 Task: Find connections with filter location Punta Cana with filter topic #Genderwith filter profile language English with filter current company DXC Technology India with filter school Dayananda Sagar Institutions with filter industry Marketing Services with filter service category Translation with filter keywords title Auditing Clerk
Action: Mouse moved to (493, 65)
Screenshot: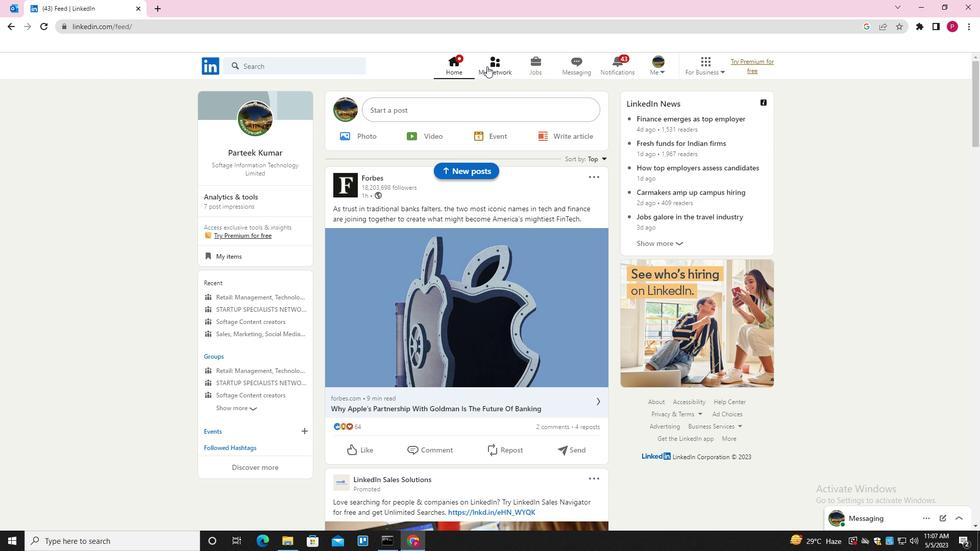 
Action: Mouse pressed left at (493, 65)
Screenshot: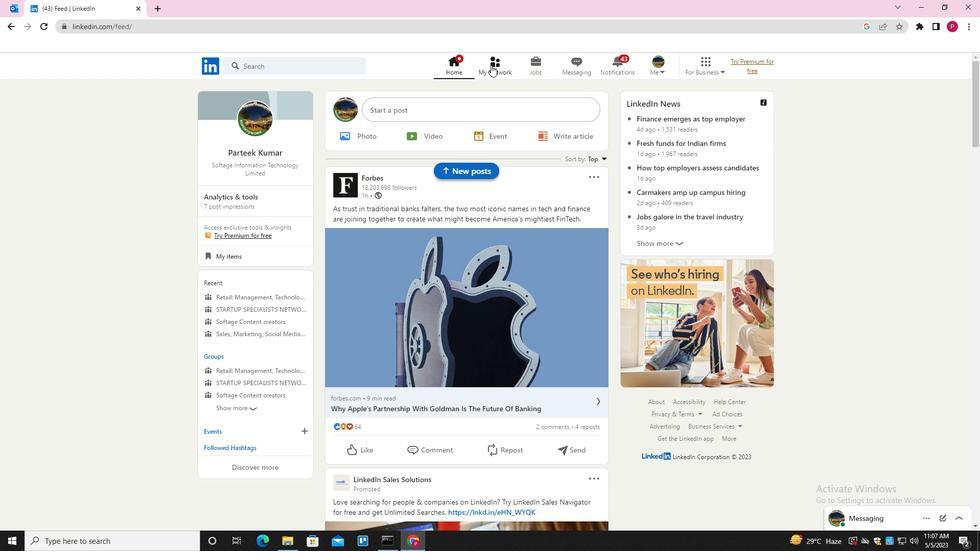 
Action: Mouse moved to (308, 122)
Screenshot: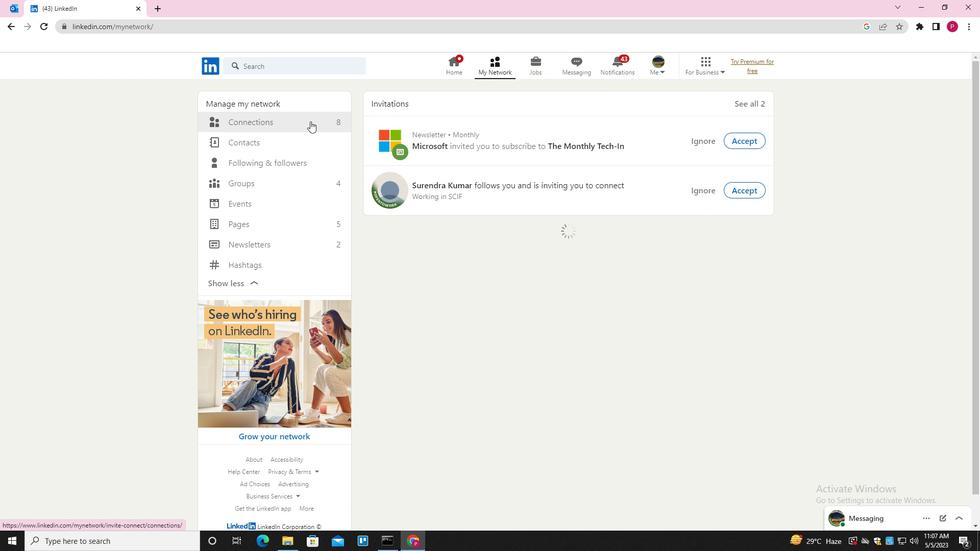 
Action: Mouse pressed left at (308, 122)
Screenshot: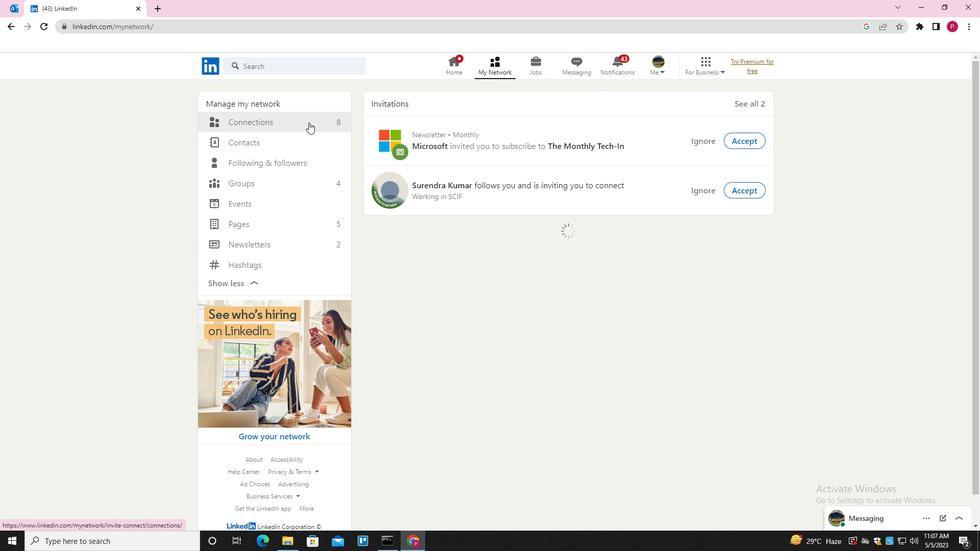 
Action: Mouse moved to (566, 121)
Screenshot: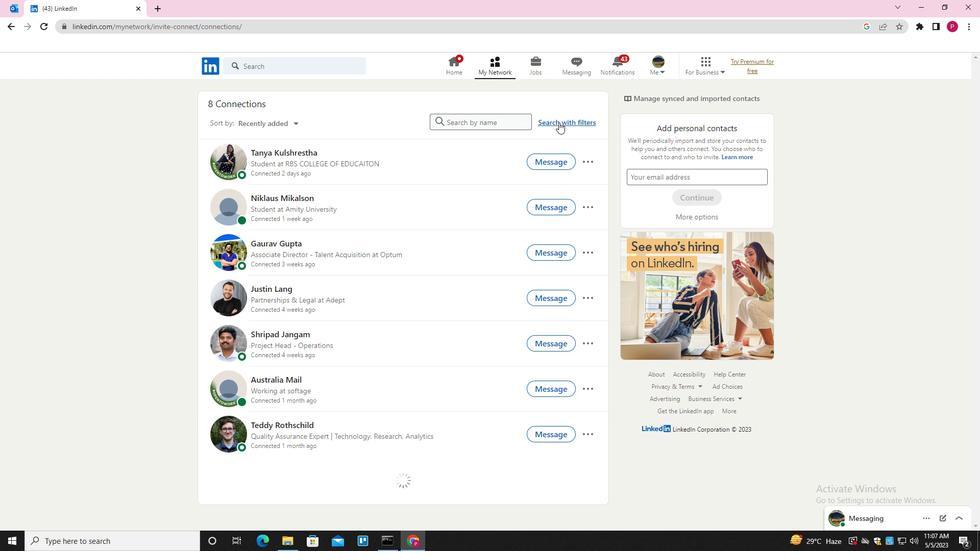 
Action: Mouse pressed left at (566, 121)
Screenshot: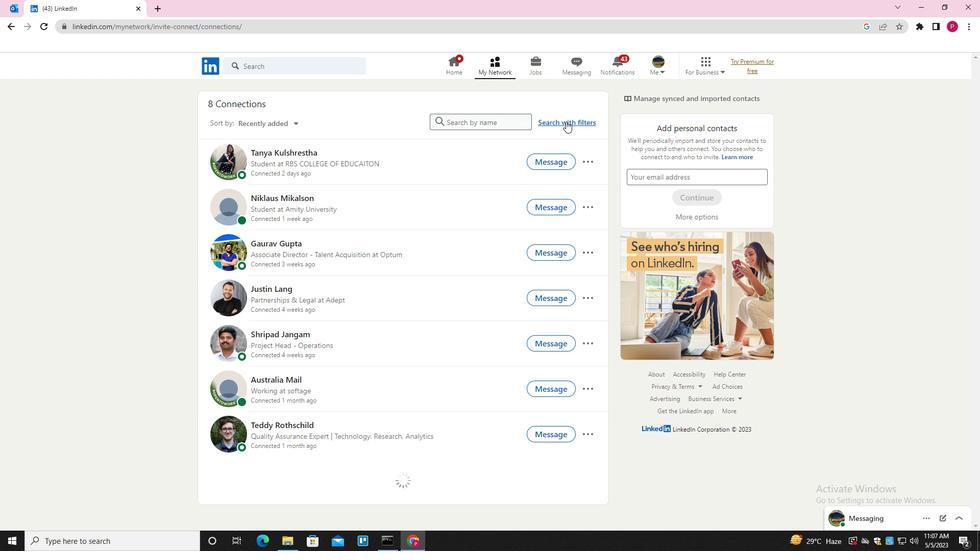 
Action: Mouse moved to (525, 93)
Screenshot: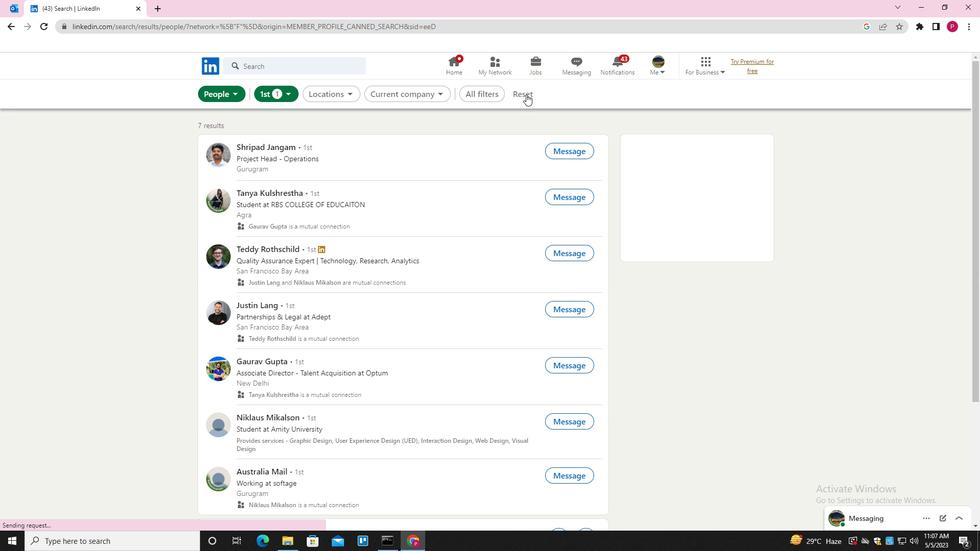 
Action: Mouse pressed left at (525, 93)
Screenshot: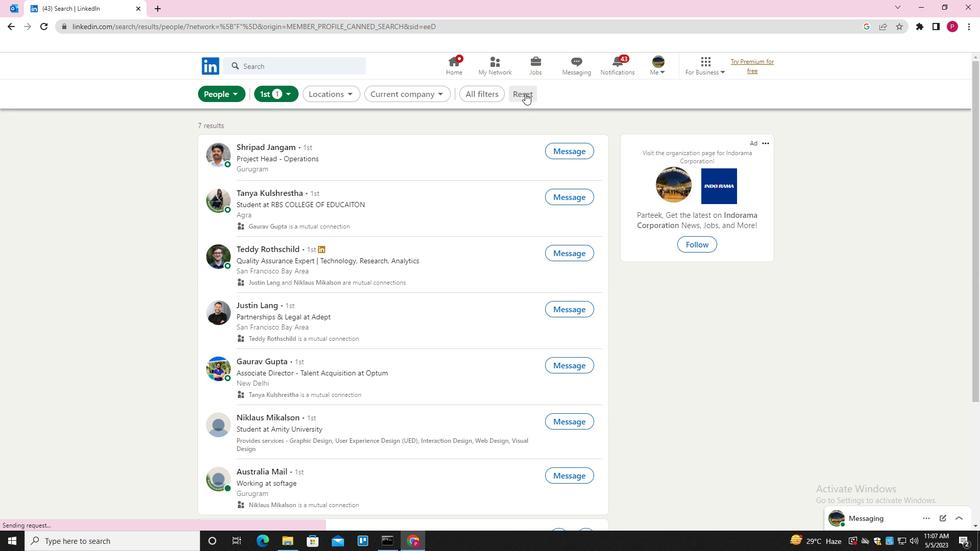 
Action: Mouse moved to (506, 93)
Screenshot: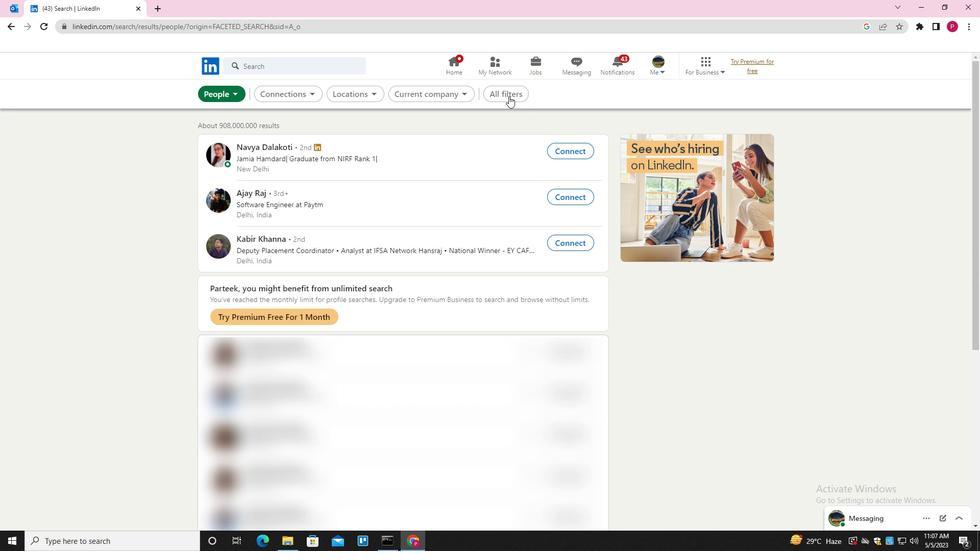 
Action: Mouse pressed left at (506, 93)
Screenshot: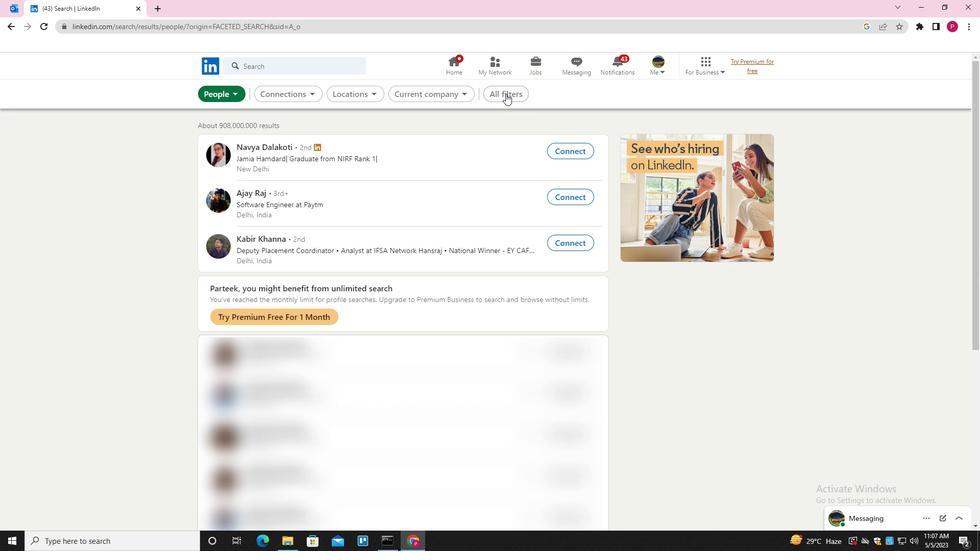 
Action: Mouse moved to (773, 222)
Screenshot: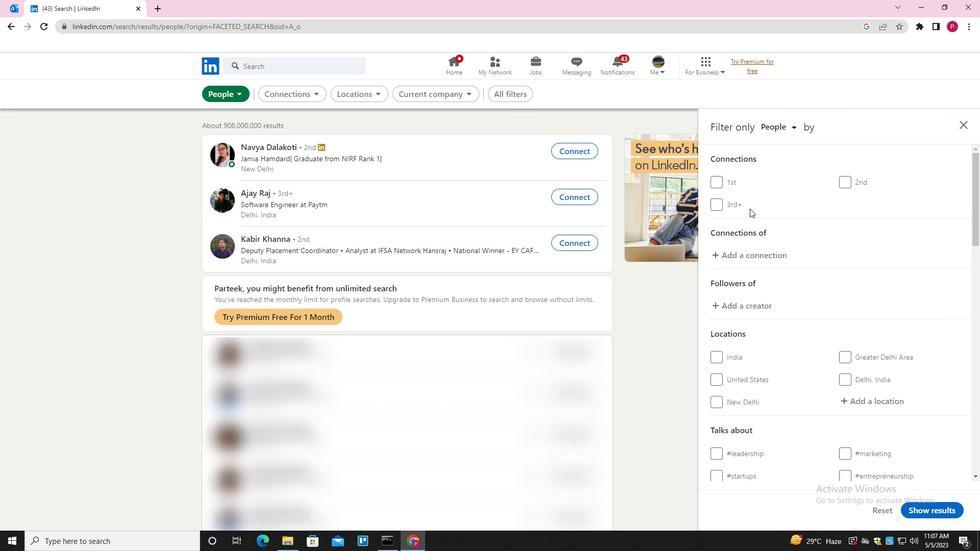 
Action: Mouse scrolled (773, 221) with delta (0, 0)
Screenshot: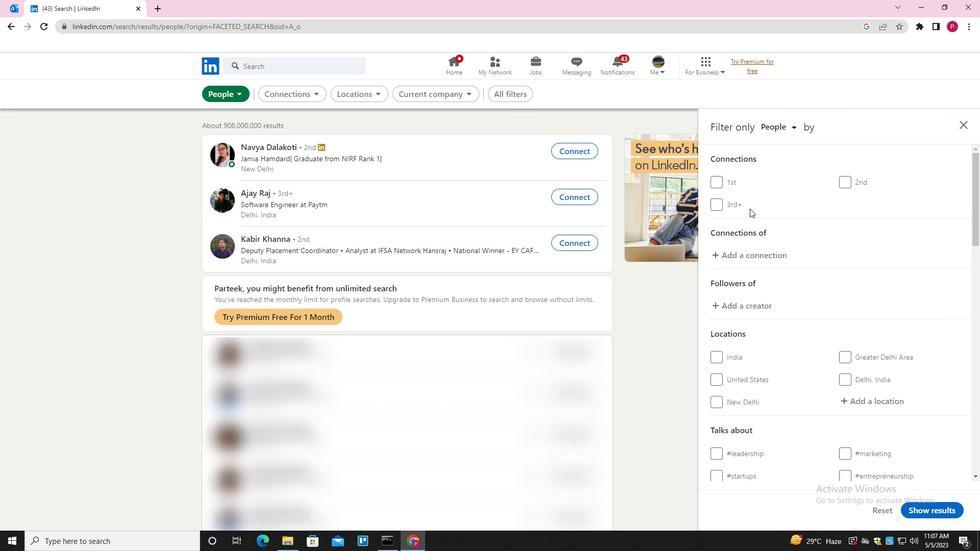 
Action: Mouse moved to (784, 230)
Screenshot: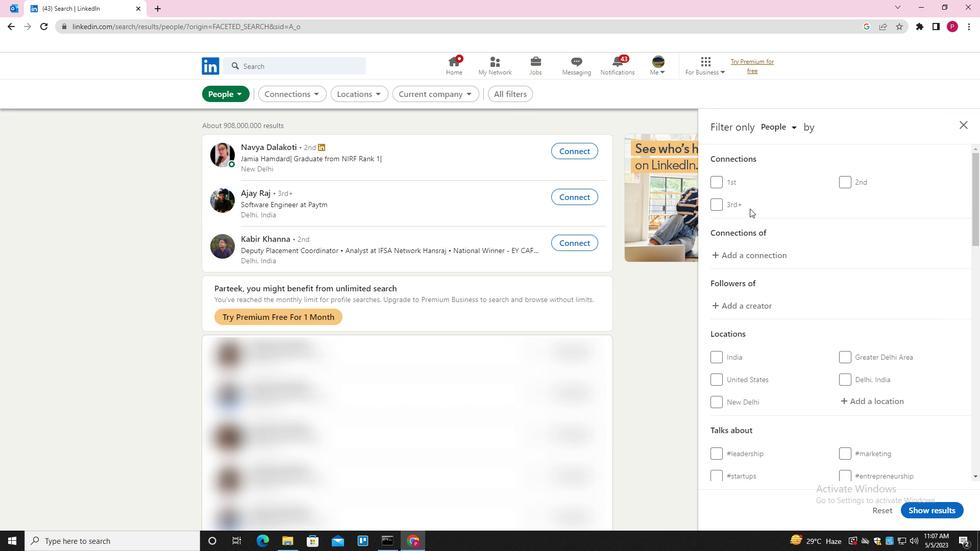
Action: Mouse scrolled (784, 229) with delta (0, 0)
Screenshot: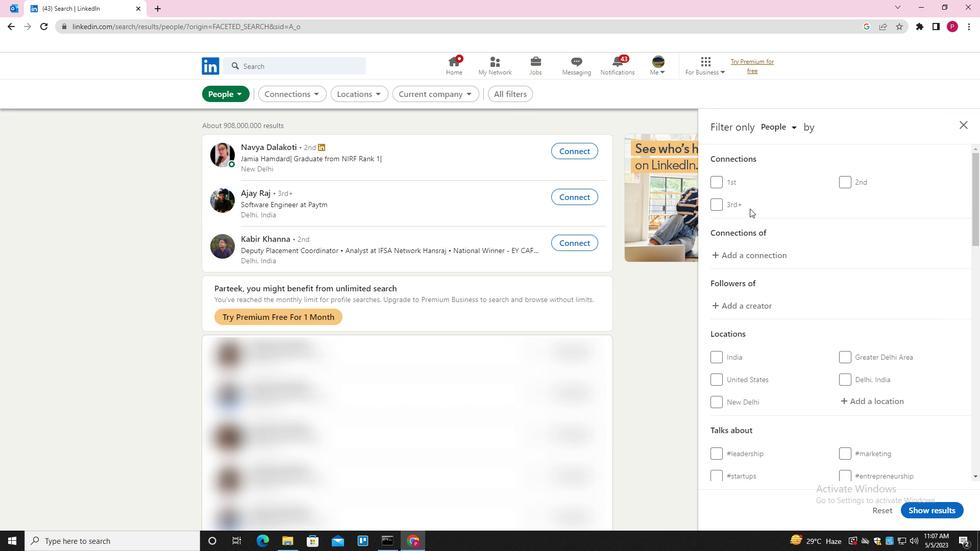 
Action: Mouse moved to (865, 295)
Screenshot: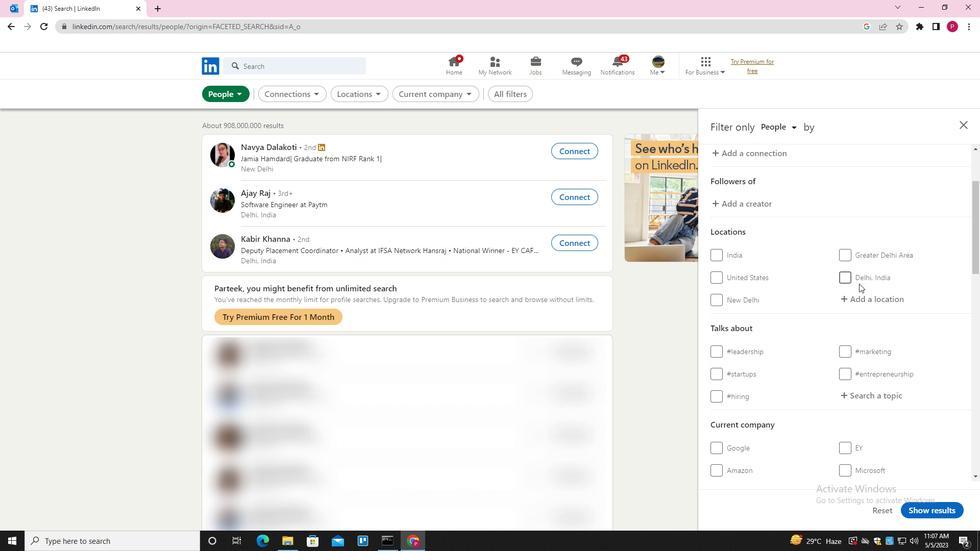 
Action: Mouse pressed left at (865, 295)
Screenshot: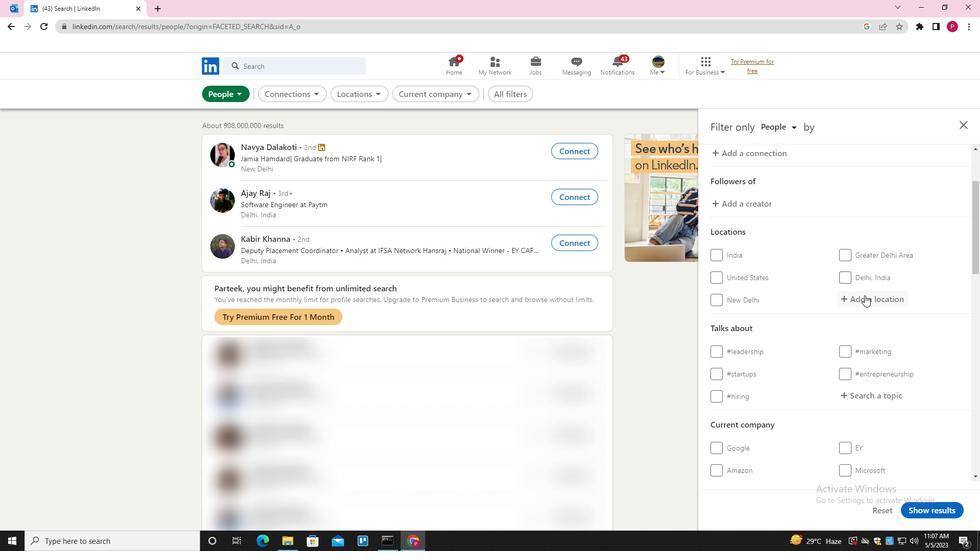 
Action: Key pressed <Key.shift>PUNTA<Key.space><Key.shift>CANA
Screenshot: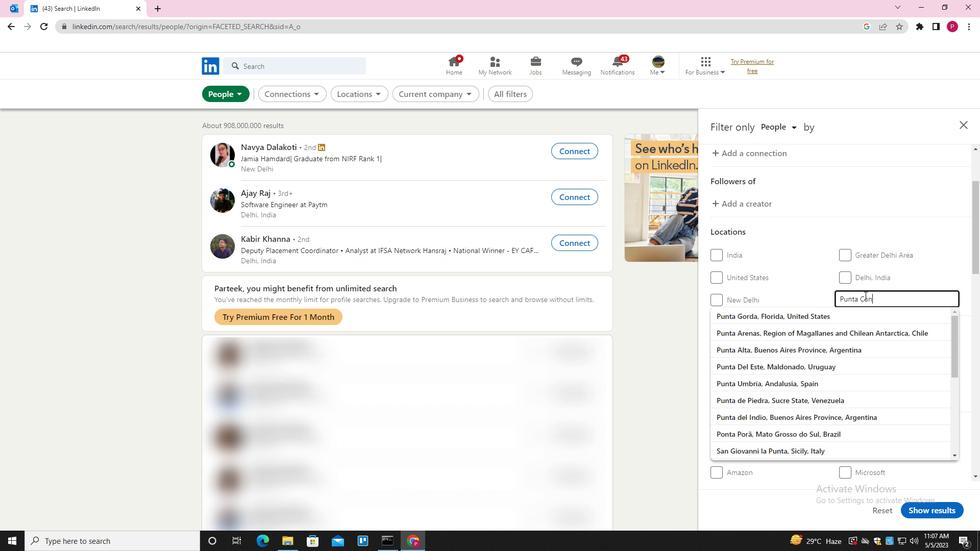 
Action: Mouse moved to (861, 299)
Screenshot: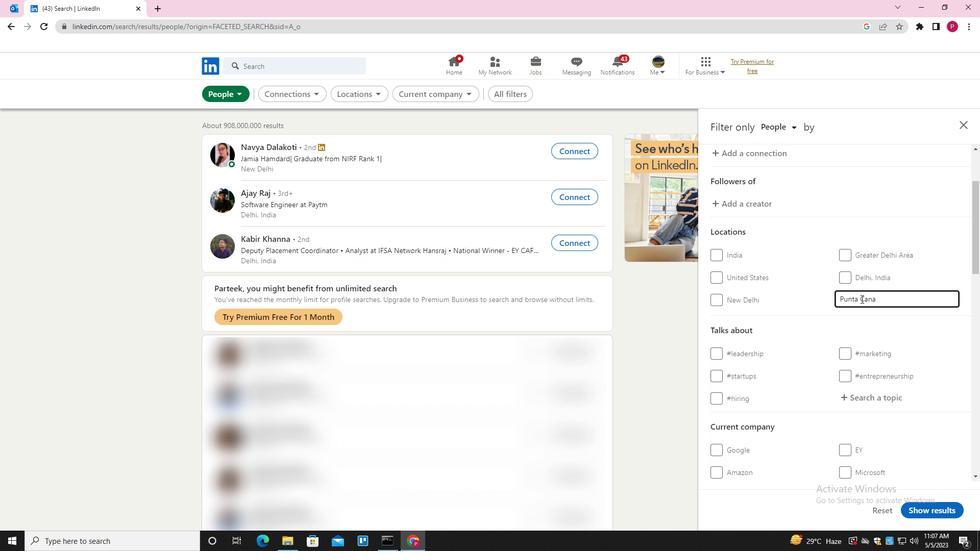 
Action: Mouse scrolled (861, 299) with delta (0, 0)
Screenshot: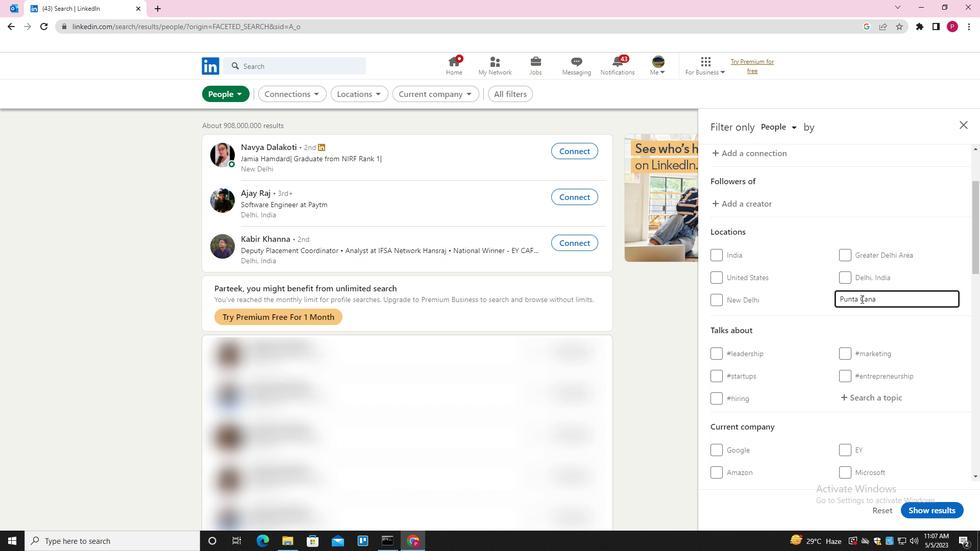 
Action: Mouse scrolled (861, 299) with delta (0, 0)
Screenshot: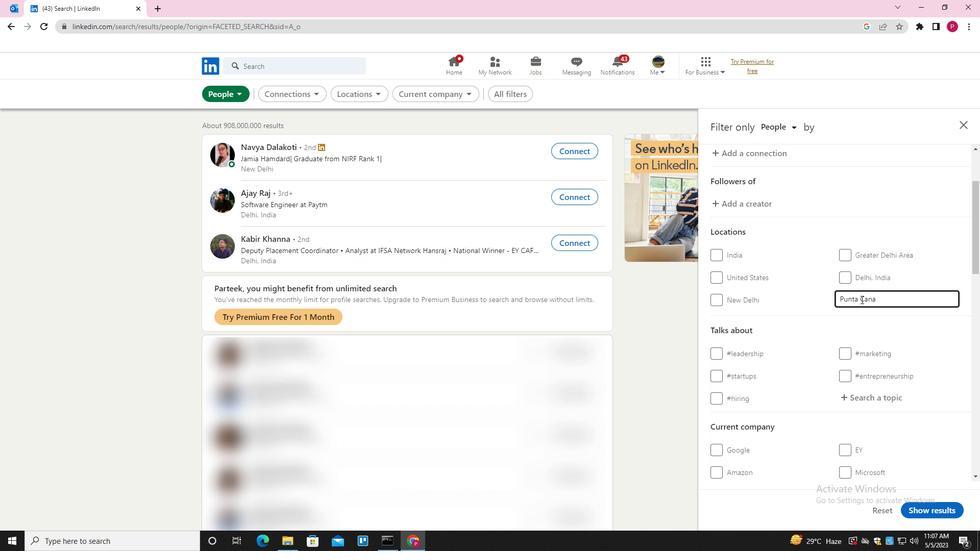 
Action: Mouse scrolled (861, 299) with delta (0, 0)
Screenshot: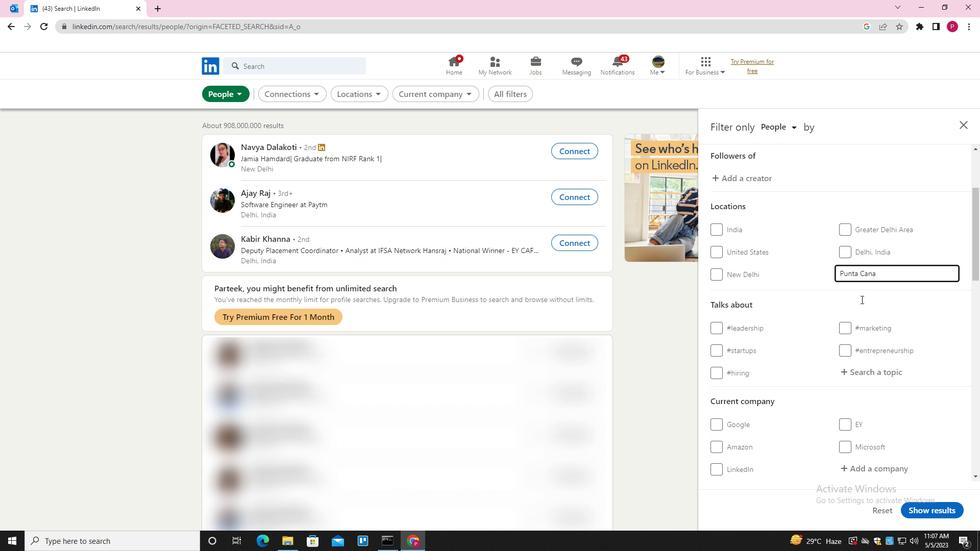 
Action: Mouse moved to (878, 247)
Screenshot: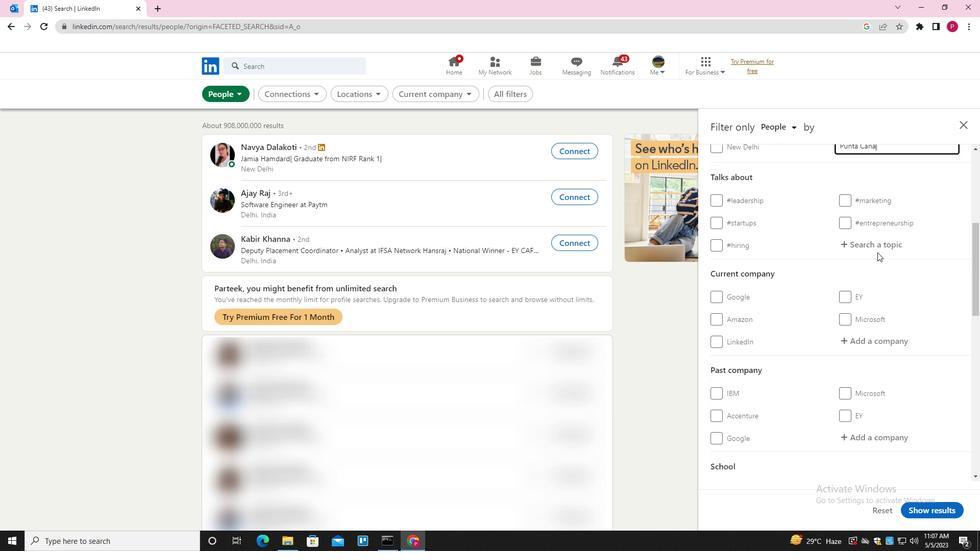 
Action: Mouse pressed left at (878, 247)
Screenshot: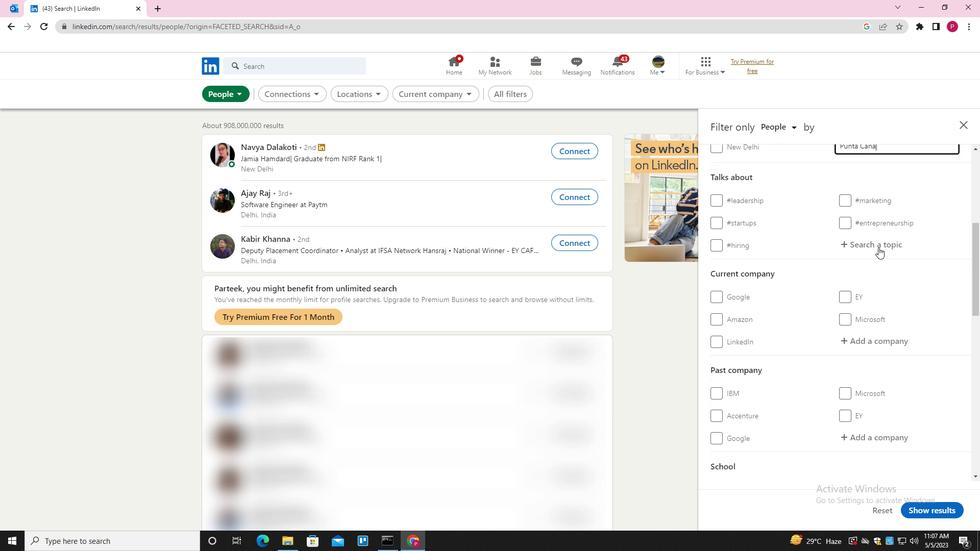 
Action: Key pressed GENDER<Key.down><Key.enter>
Screenshot: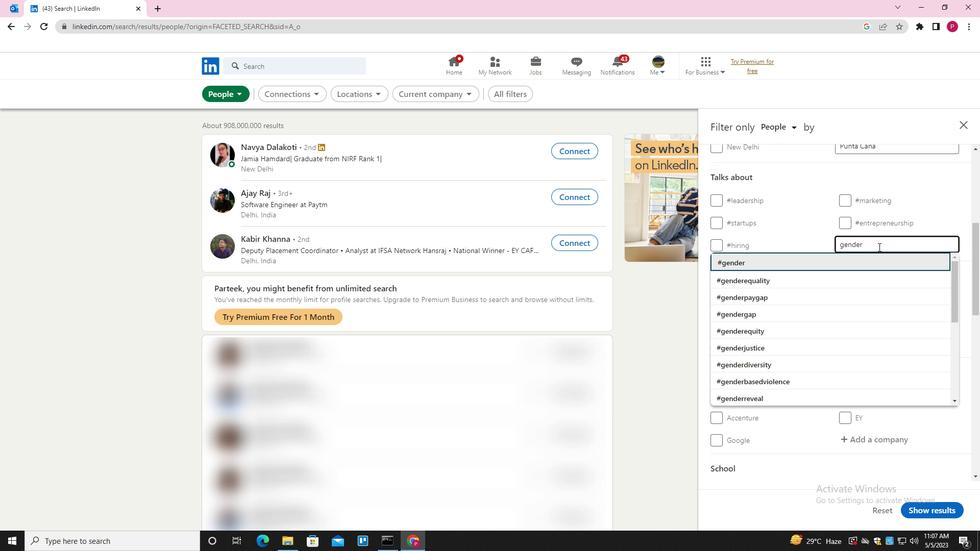 
Action: Mouse moved to (838, 272)
Screenshot: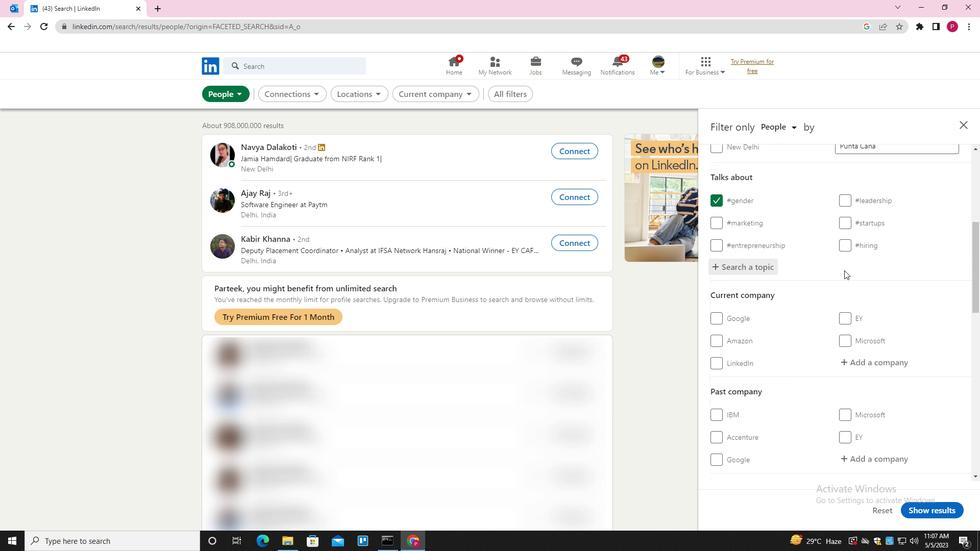 
Action: Mouse scrolled (838, 272) with delta (0, 0)
Screenshot: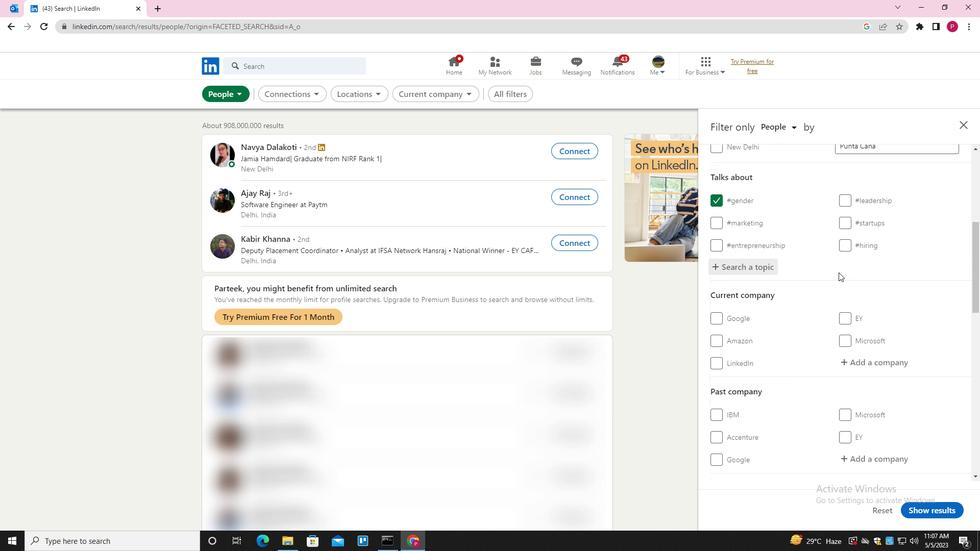 
Action: Mouse scrolled (838, 272) with delta (0, 0)
Screenshot: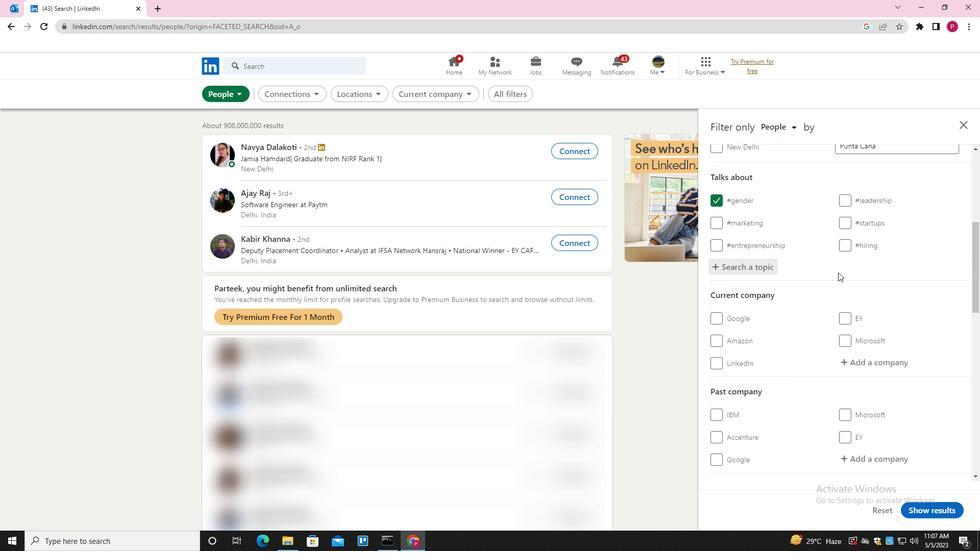 
Action: Mouse scrolled (838, 272) with delta (0, 0)
Screenshot: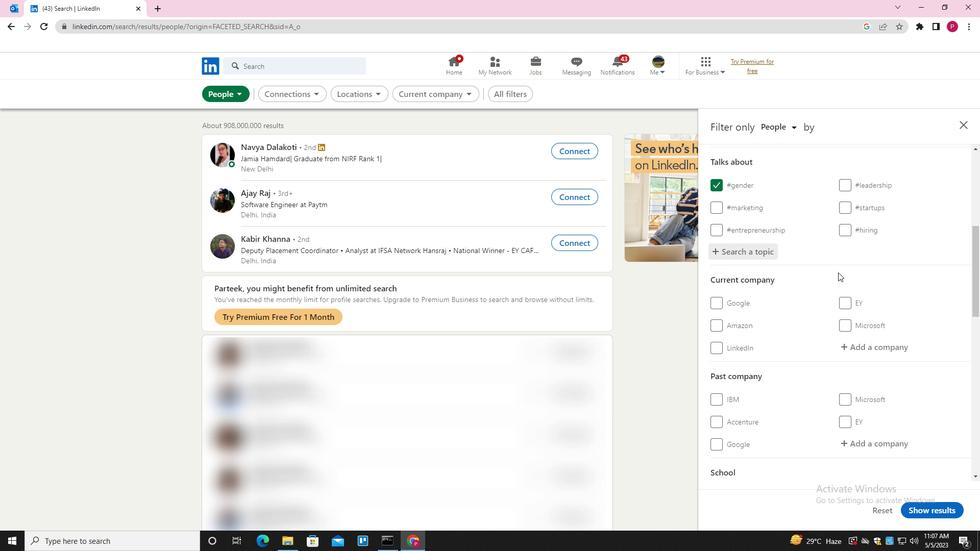 
Action: Mouse scrolled (838, 272) with delta (0, 0)
Screenshot: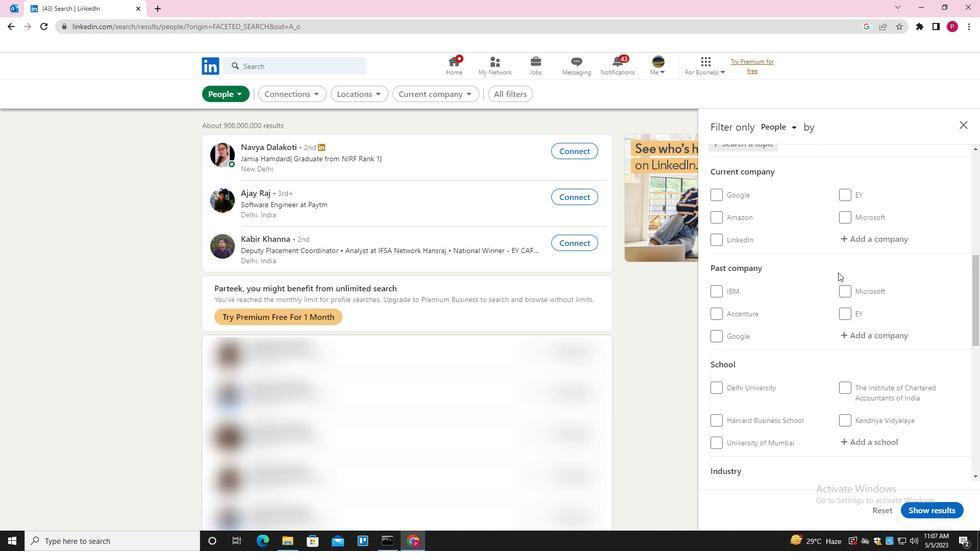 
Action: Mouse moved to (832, 272)
Screenshot: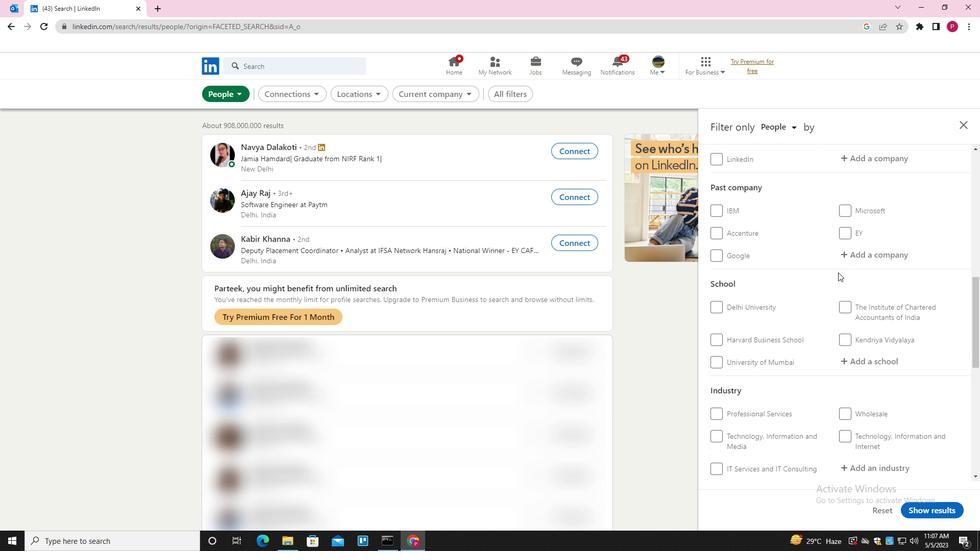
Action: Mouse scrolled (832, 272) with delta (0, 0)
Screenshot: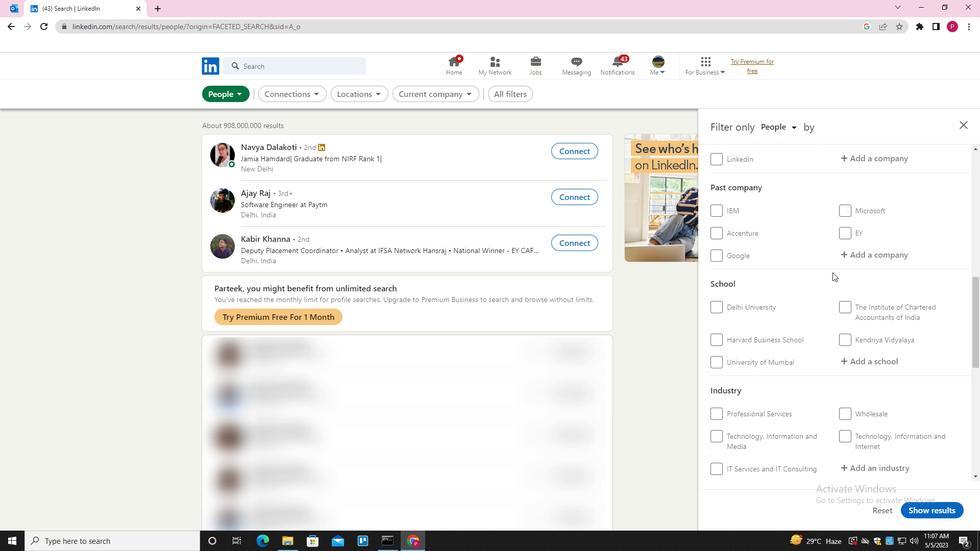 
Action: Mouse scrolled (832, 272) with delta (0, 0)
Screenshot: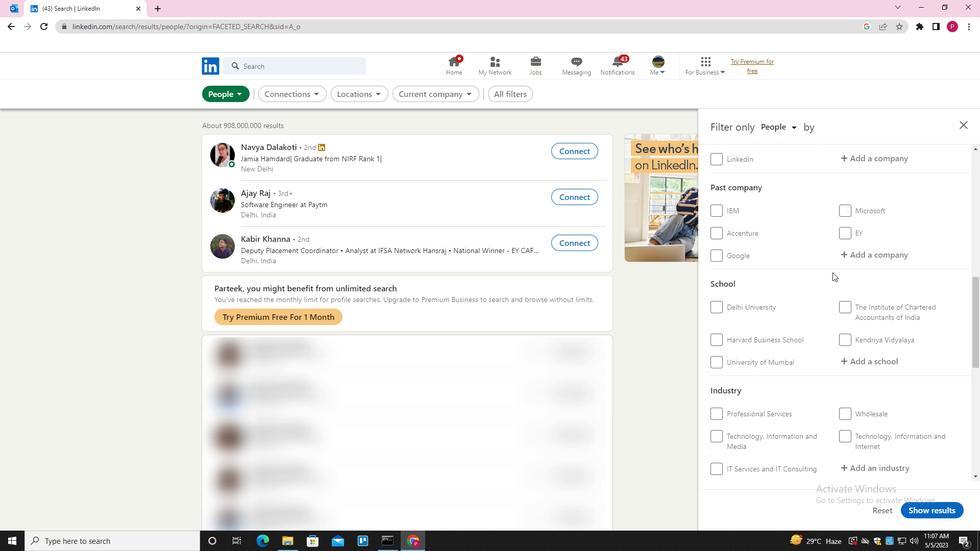 
Action: Mouse scrolled (832, 272) with delta (0, 0)
Screenshot: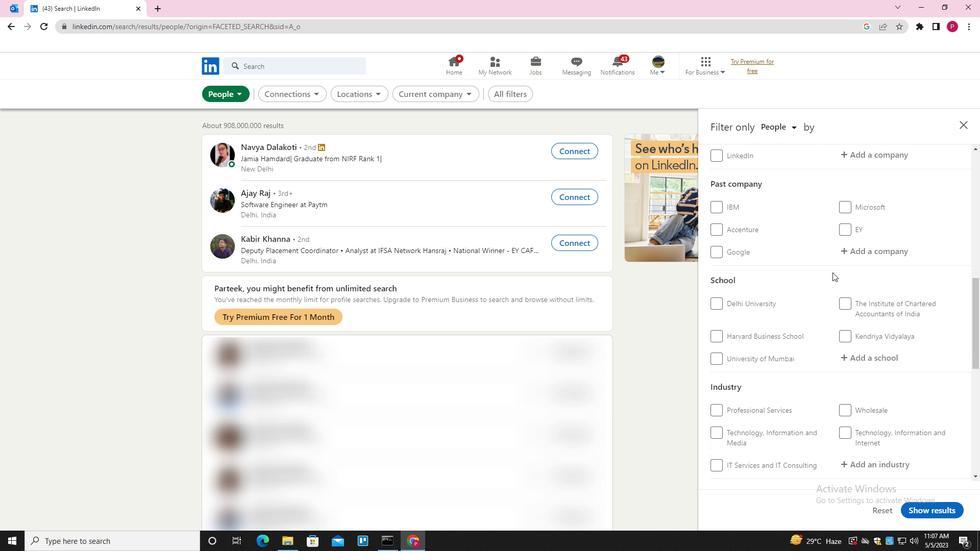 
Action: Mouse scrolled (832, 272) with delta (0, 0)
Screenshot: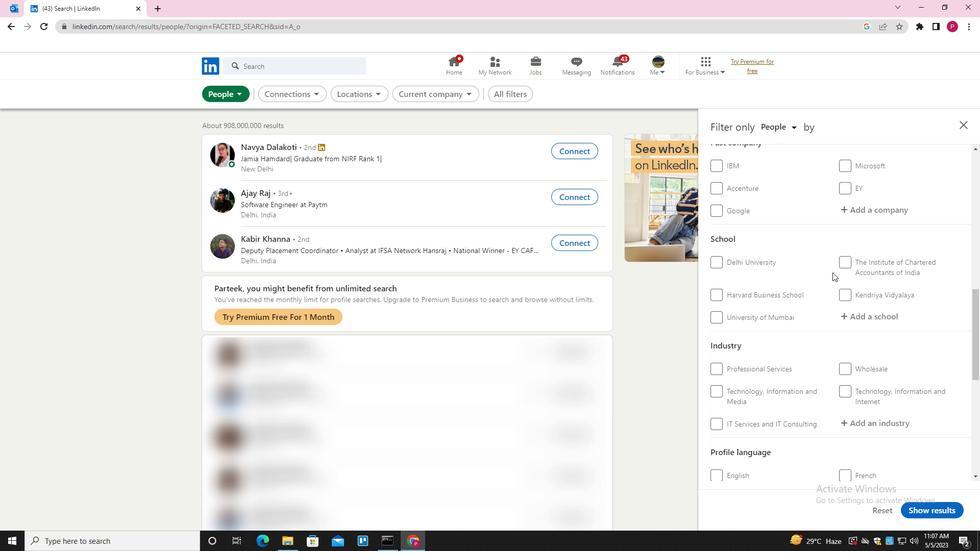 
Action: Mouse scrolled (832, 272) with delta (0, 0)
Screenshot: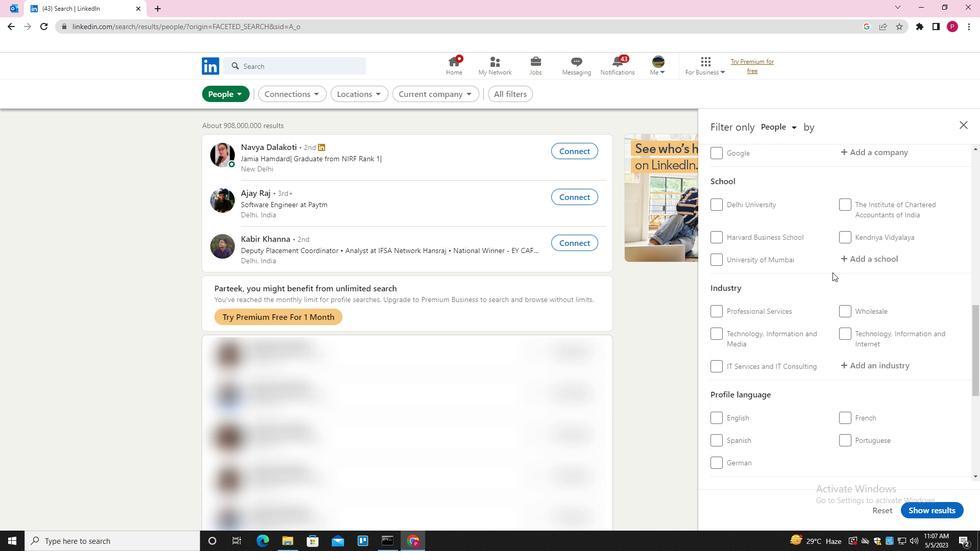 
Action: Mouse moved to (738, 269)
Screenshot: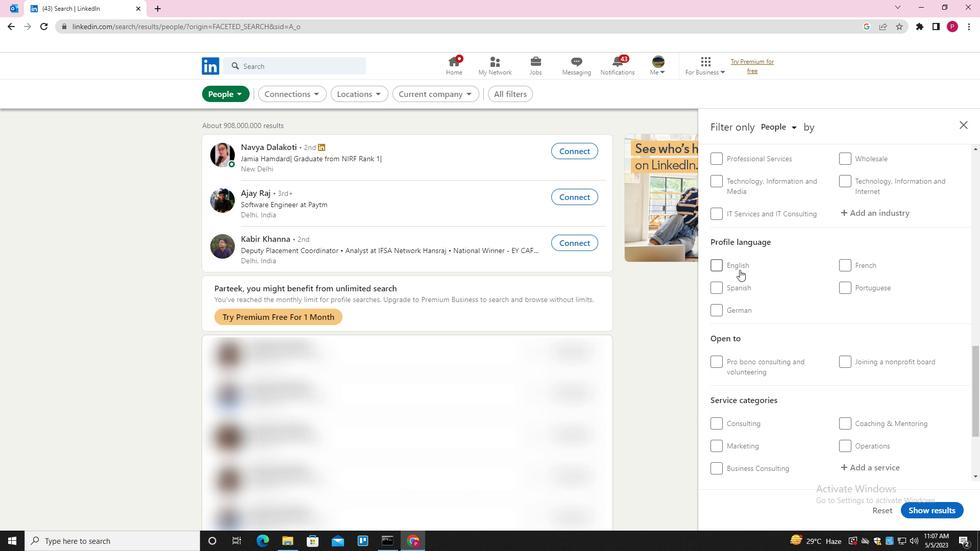 
Action: Mouse pressed left at (738, 269)
Screenshot: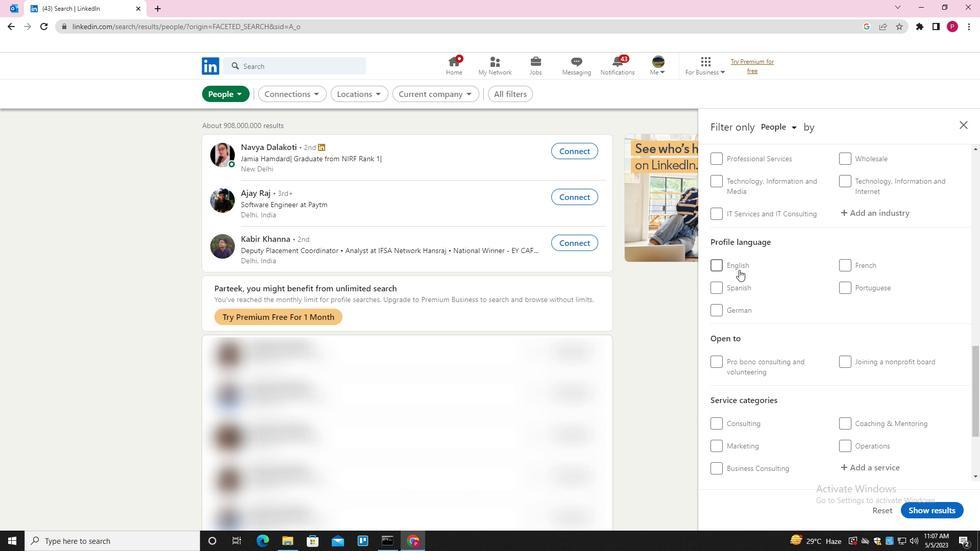 
Action: Mouse moved to (784, 276)
Screenshot: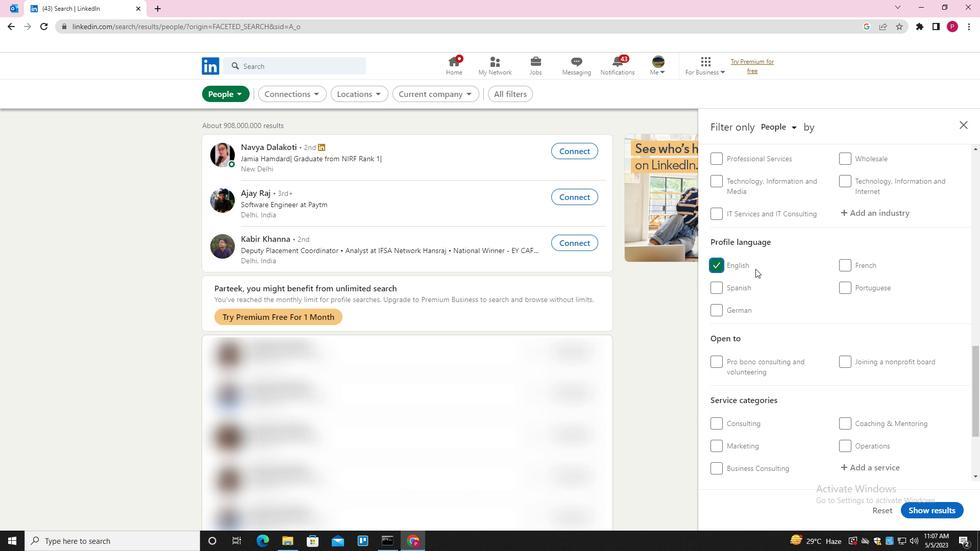 
Action: Mouse scrolled (784, 276) with delta (0, 0)
Screenshot: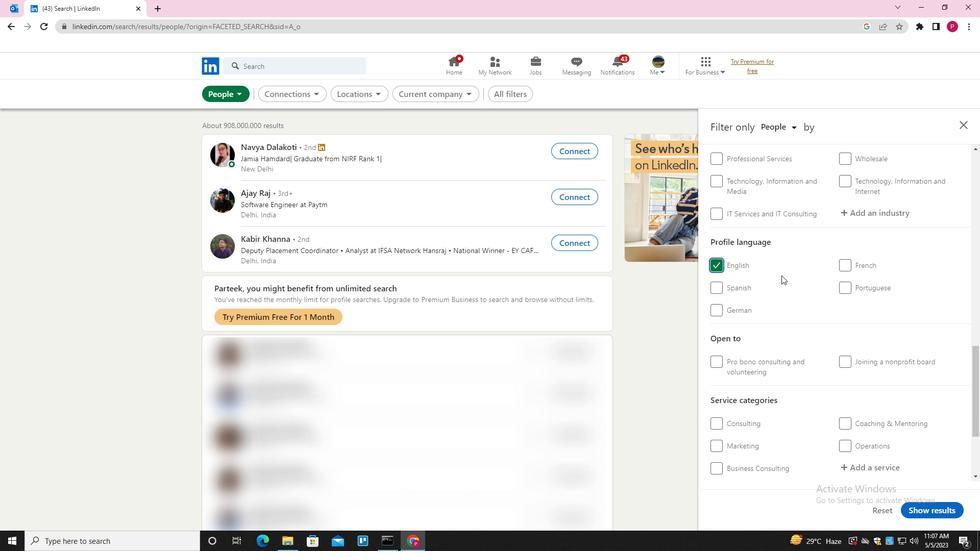 
Action: Mouse scrolled (784, 276) with delta (0, 0)
Screenshot: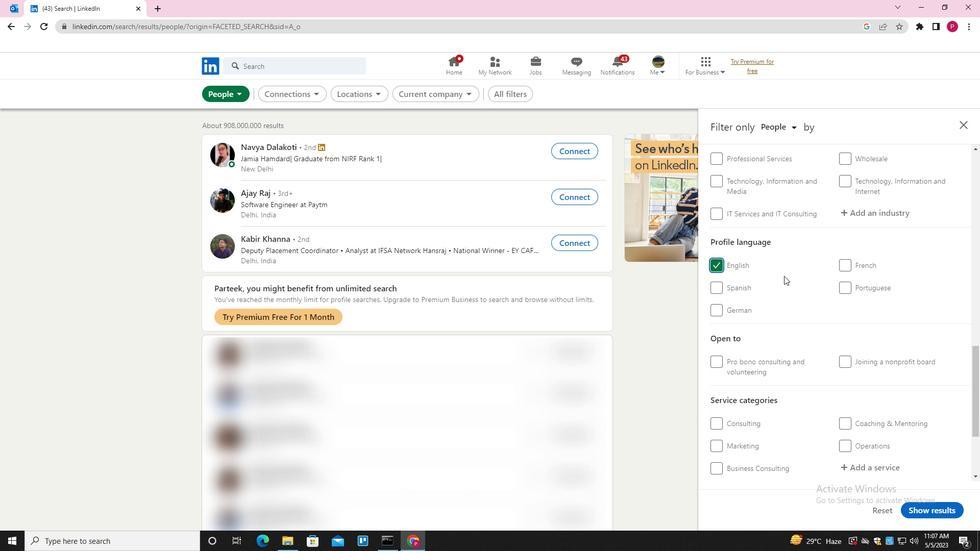 
Action: Mouse scrolled (784, 276) with delta (0, 0)
Screenshot: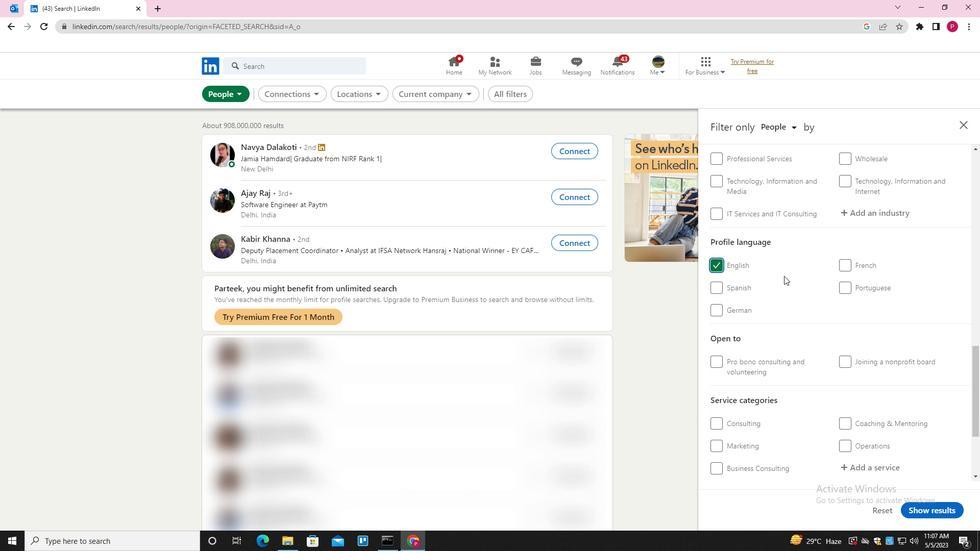 
Action: Mouse scrolled (784, 276) with delta (0, 0)
Screenshot: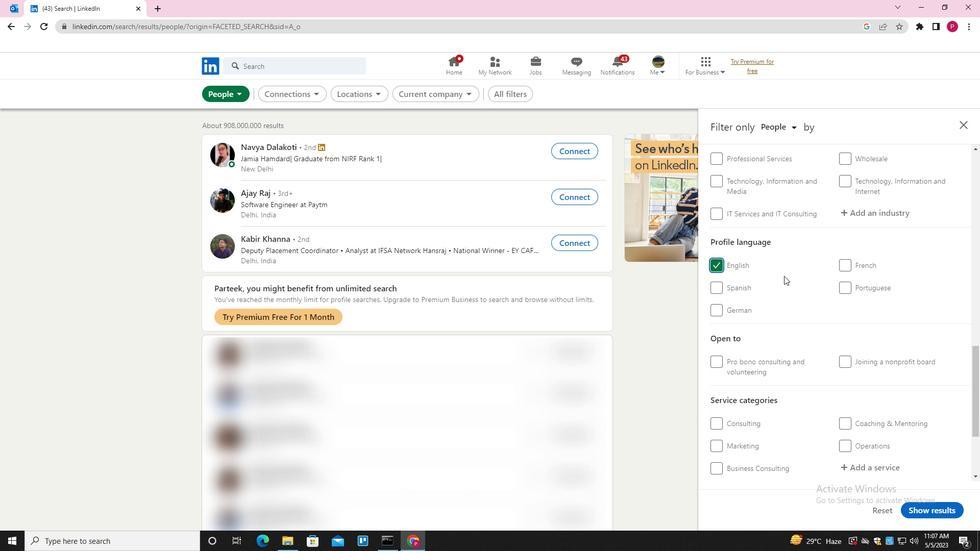 
Action: Mouse scrolled (784, 276) with delta (0, 0)
Screenshot: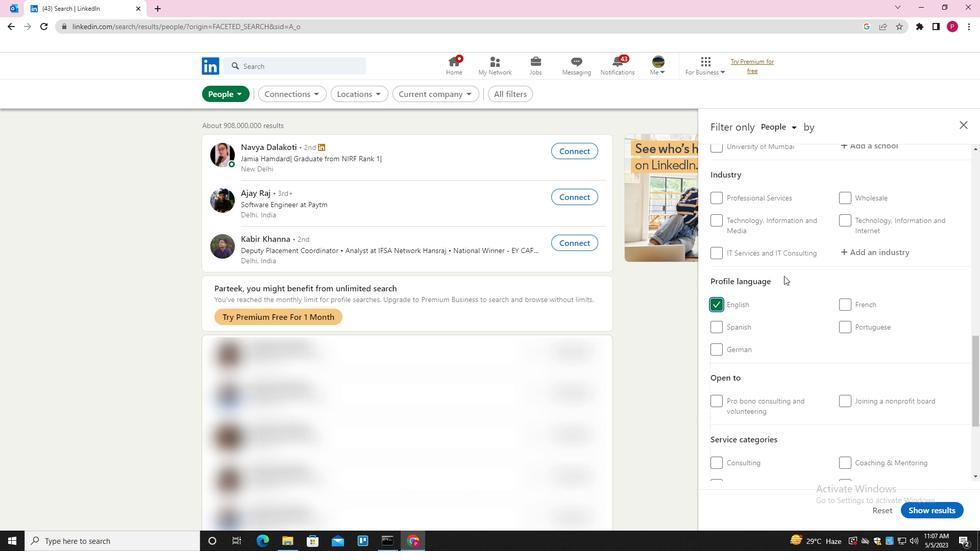 
Action: Mouse scrolled (784, 276) with delta (0, 0)
Screenshot: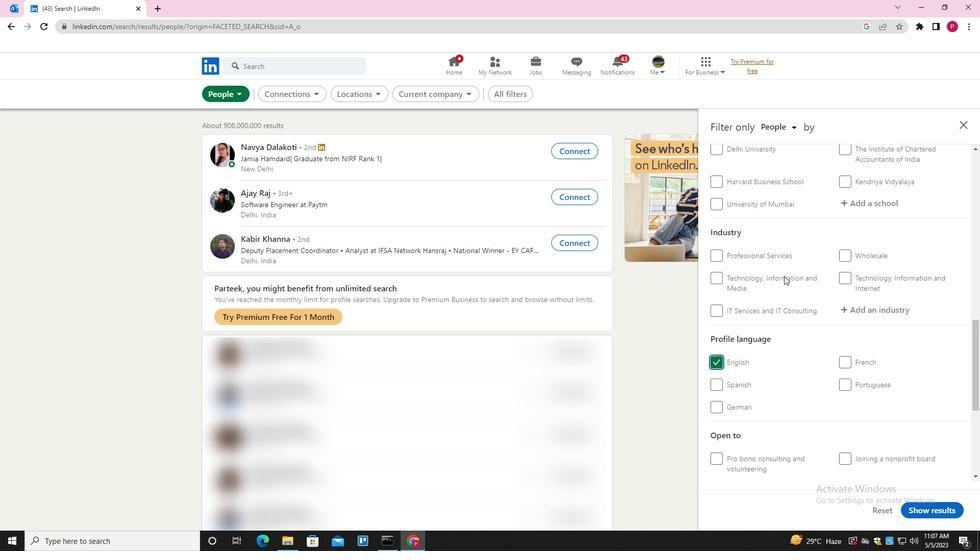 
Action: Mouse moved to (784, 276)
Screenshot: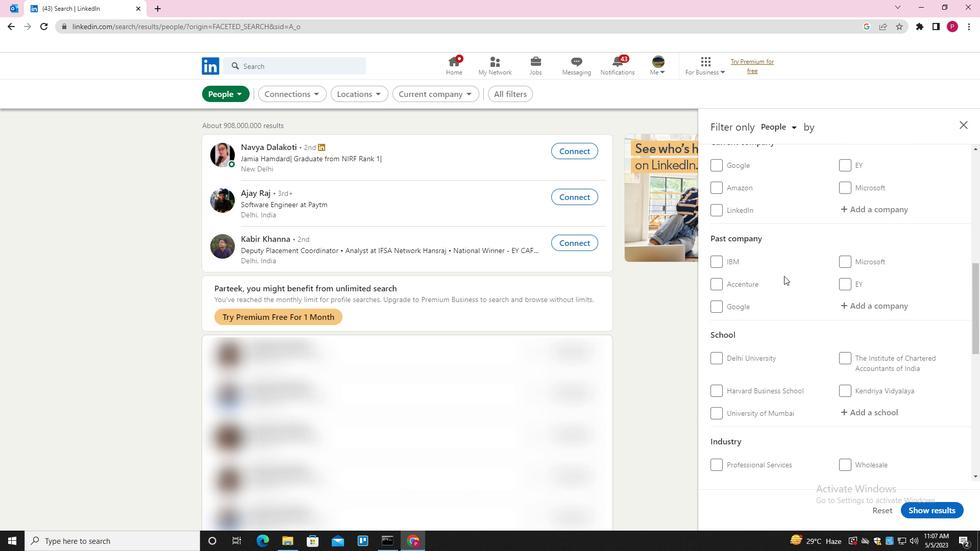 
Action: Mouse scrolled (784, 276) with delta (0, 0)
Screenshot: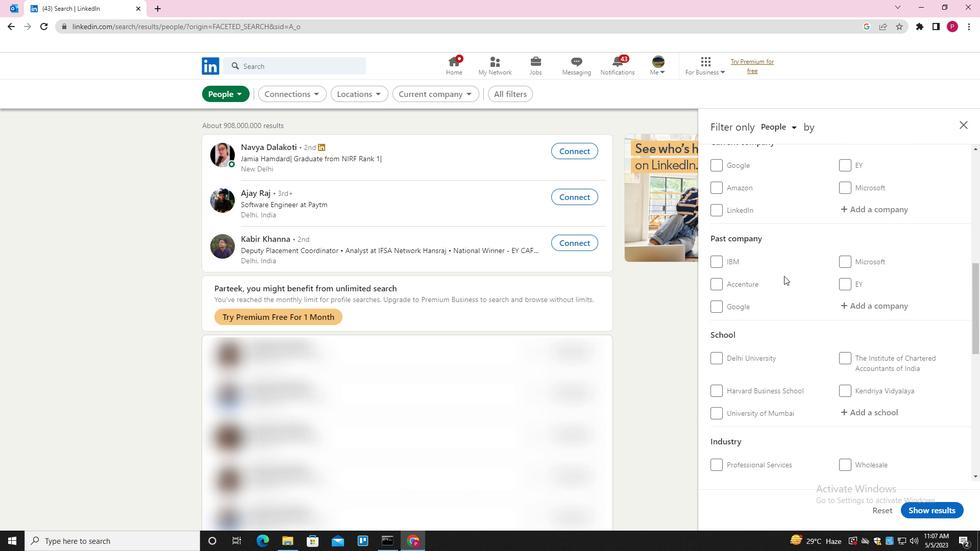 
Action: Mouse scrolled (784, 276) with delta (0, 0)
Screenshot: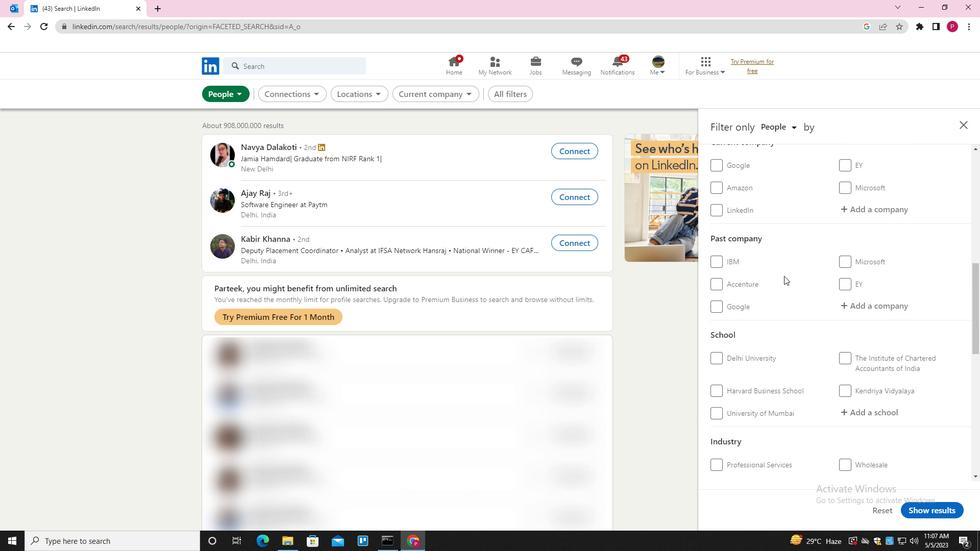 
Action: Mouse moved to (872, 309)
Screenshot: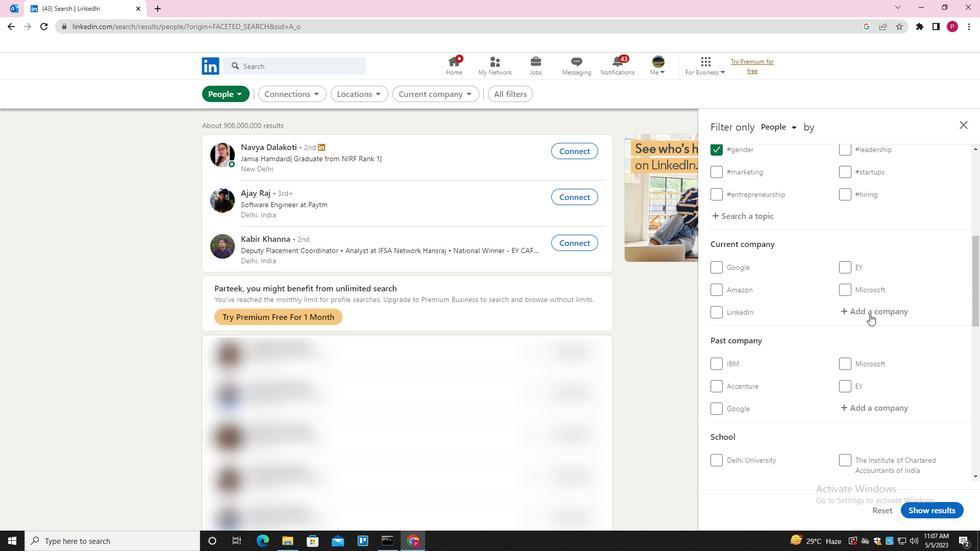 
Action: Mouse pressed left at (872, 309)
Screenshot: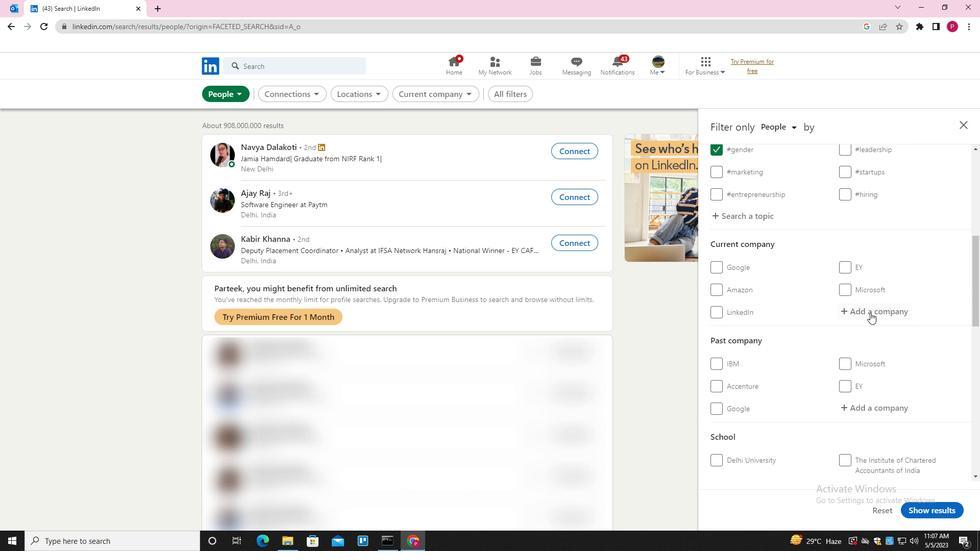 
Action: Key pressed <Key.shift><Key.shift><Key.shift><Key.shift><Key.shift><Key.shift><Key.shift><Key.shift><Key.shift><Key.shift><Key.shift><Key.shift><Key.shift><Key.shift><Key.shift><Key.shift><Key.shift>DXC<Key.space><Key.shift><Key.shift><Key.shift><Key.shift><Key.shift><Key.shift><Key.shift>TECHNOLOGY<Key.down><Key.enter>
Screenshot: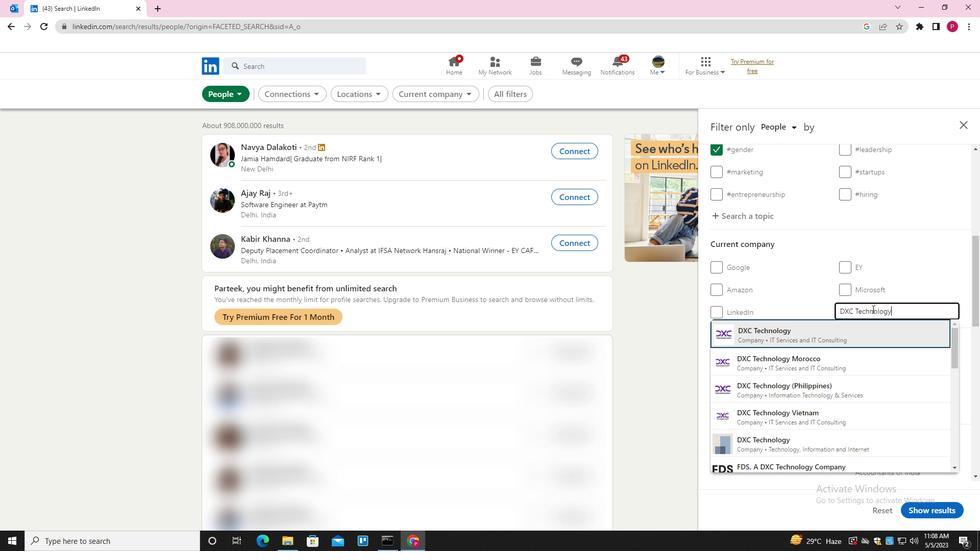 
Action: Mouse moved to (815, 301)
Screenshot: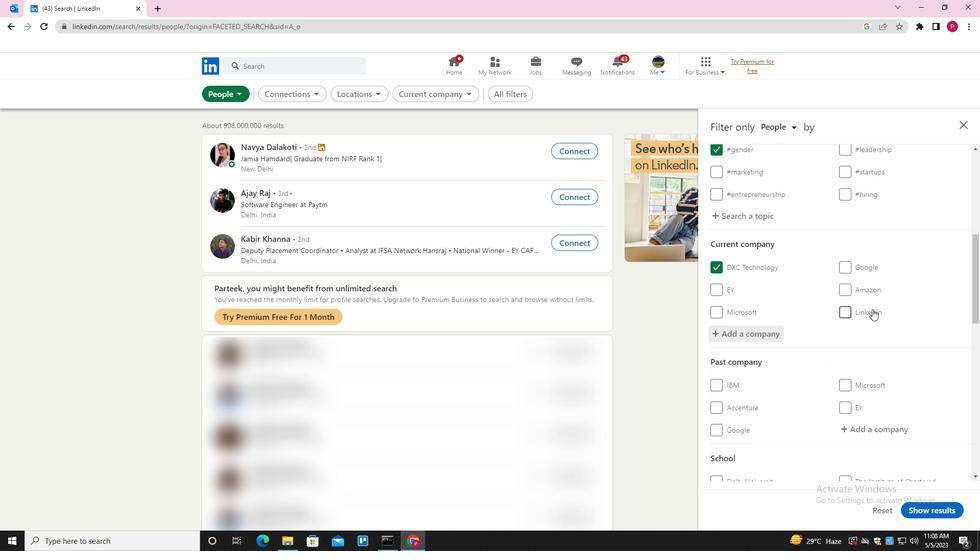 
Action: Mouse scrolled (815, 301) with delta (0, 0)
Screenshot: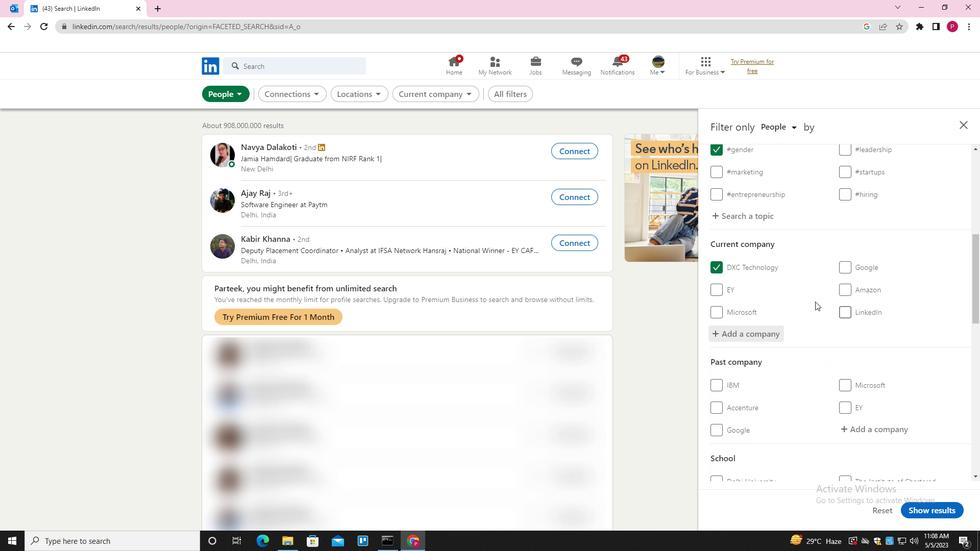 
Action: Mouse scrolled (815, 301) with delta (0, 0)
Screenshot: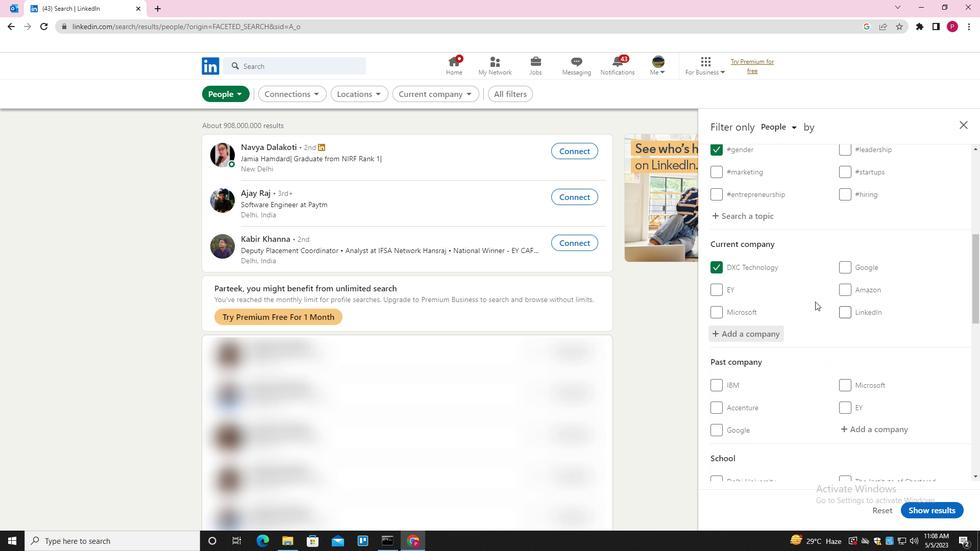 
Action: Mouse scrolled (815, 301) with delta (0, 0)
Screenshot: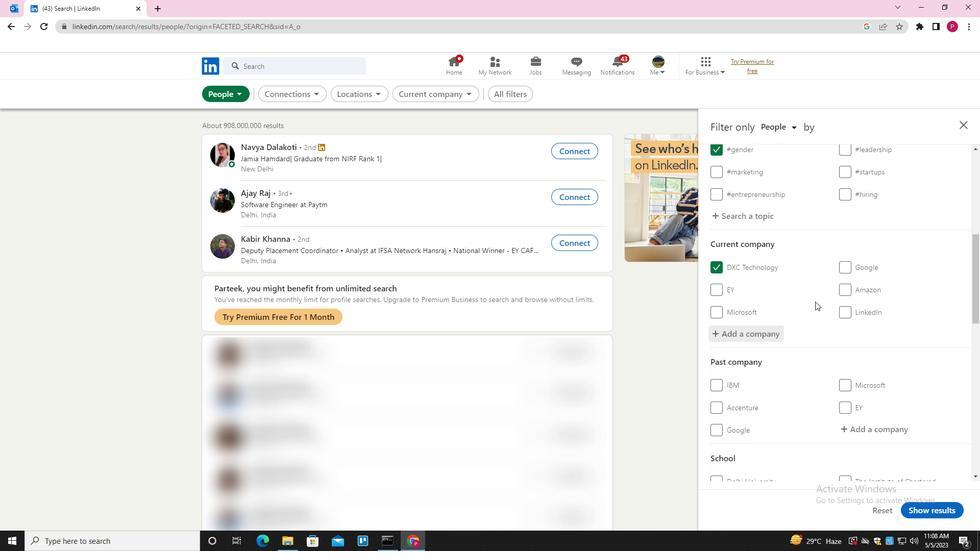 
Action: Mouse scrolled (815, 301) with delta (0, 0)
Screenshot: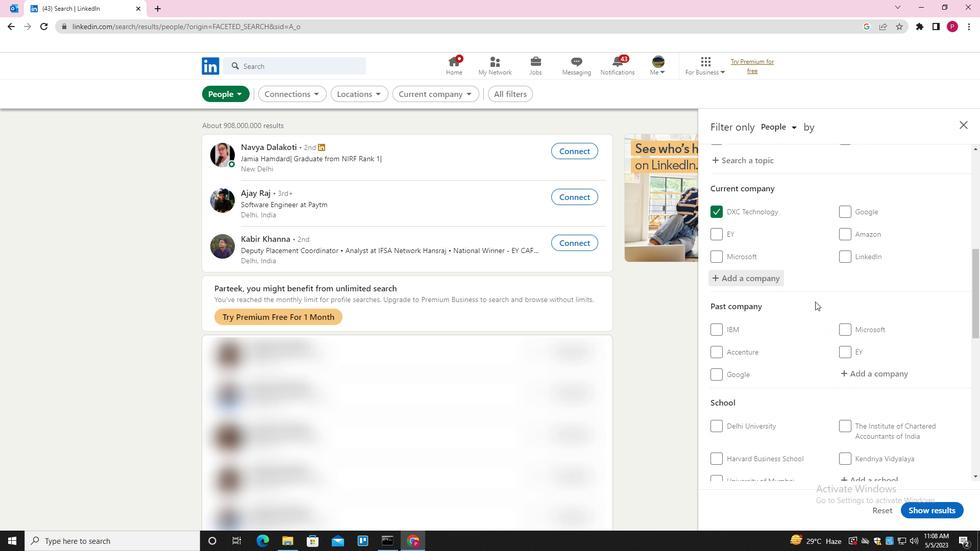 
Action: Mouse scrolled (815, 301) with delta (0, 0)
Screenshot: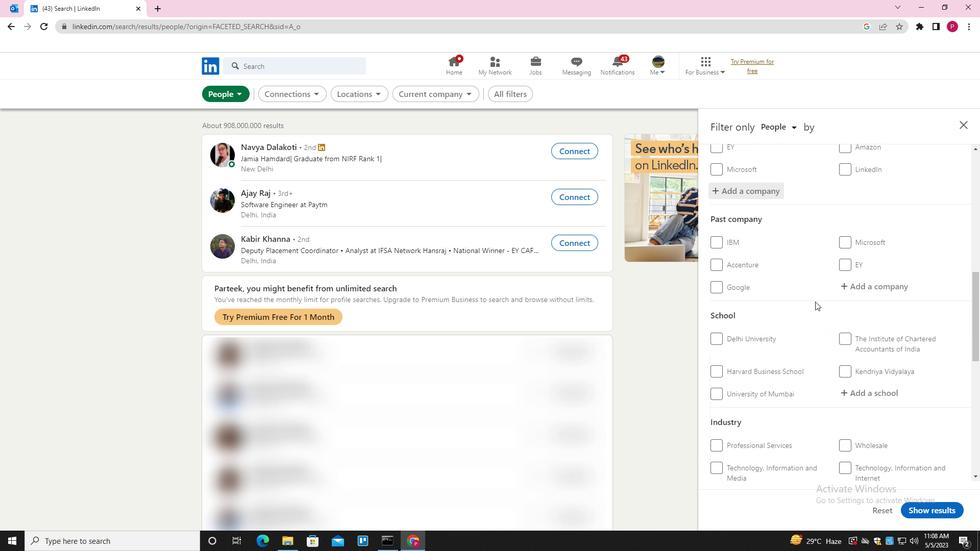 
Action: Mouse moved to (849, 281)
Screenshot: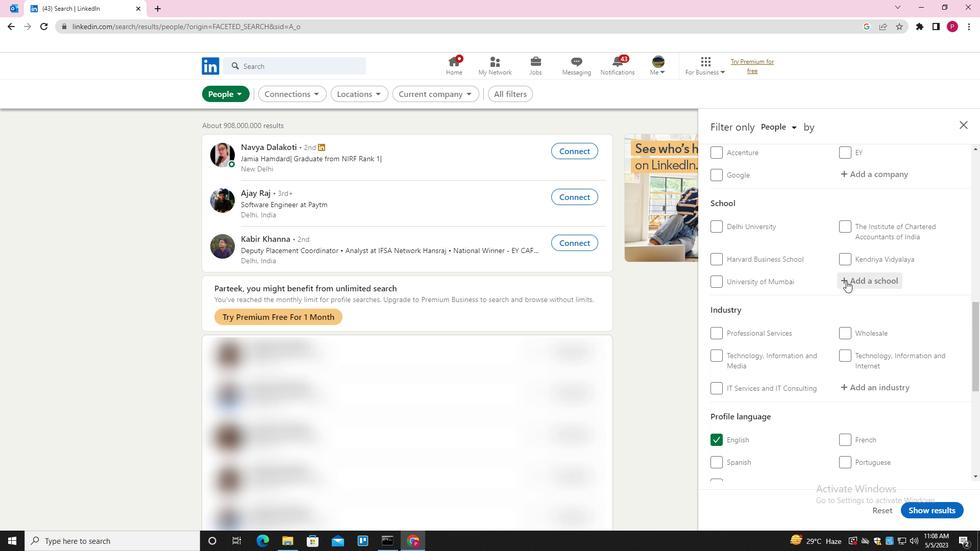 
Action: Mouse pressed left at (849, 281)
Screenshot: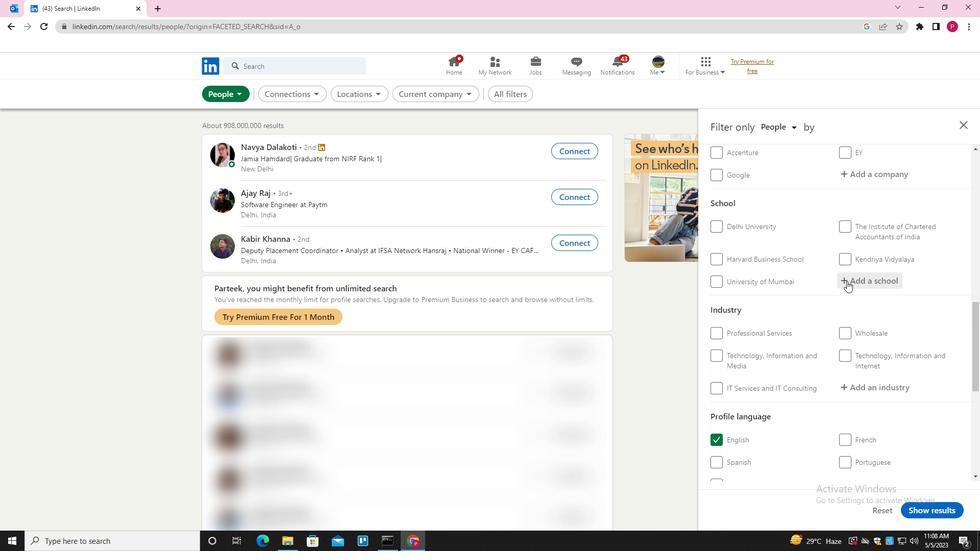 
Action: Mouse moved to (849, 280)
Screenshot: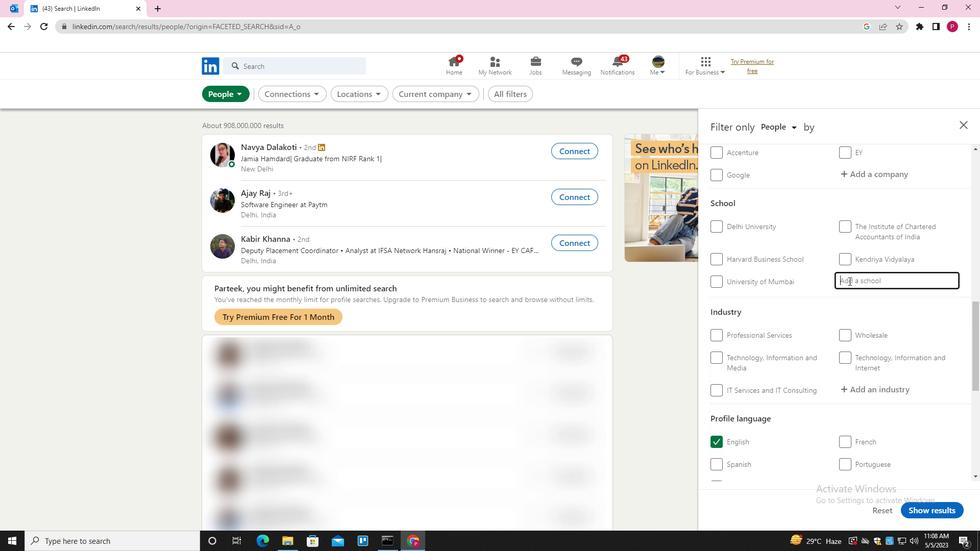 
Action: Key pressed <Key.shift>DAYANANDA<Key.space><Key.shift>SAGAR<Key.space><Key.shift><Key.shift><Key.shift><Key.shift><Key.shift><Key.shift><Key.shift><Key.shift>INSTUTUTIONS<Key.backspace><Key.backspace><Key.backspace><Key.backspace><Key.backspace><Key.backspace><Key.backspace><Key.backspace>ITUTIONS<Key.down><Key.enter>
Screenshot: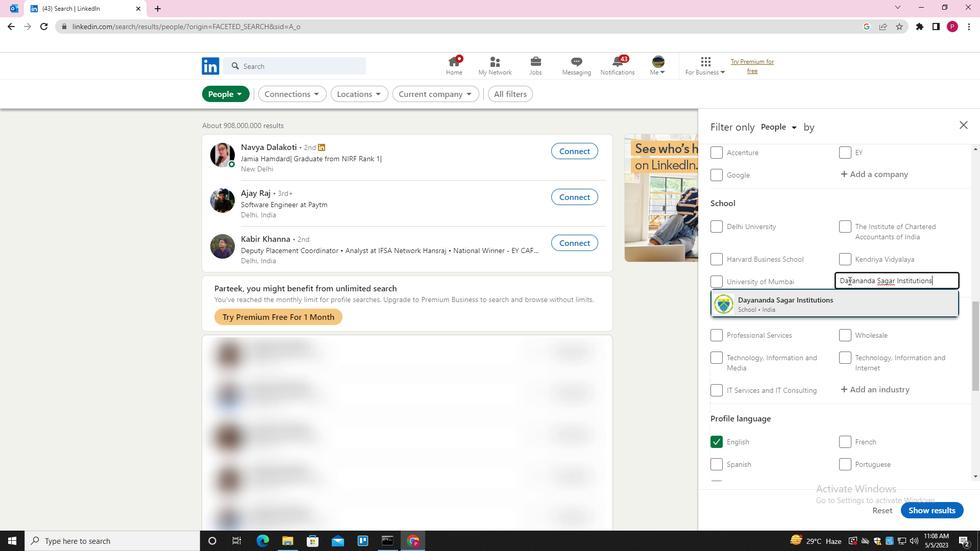 
Action: Mouse moved to (846, 282)
Screenshot: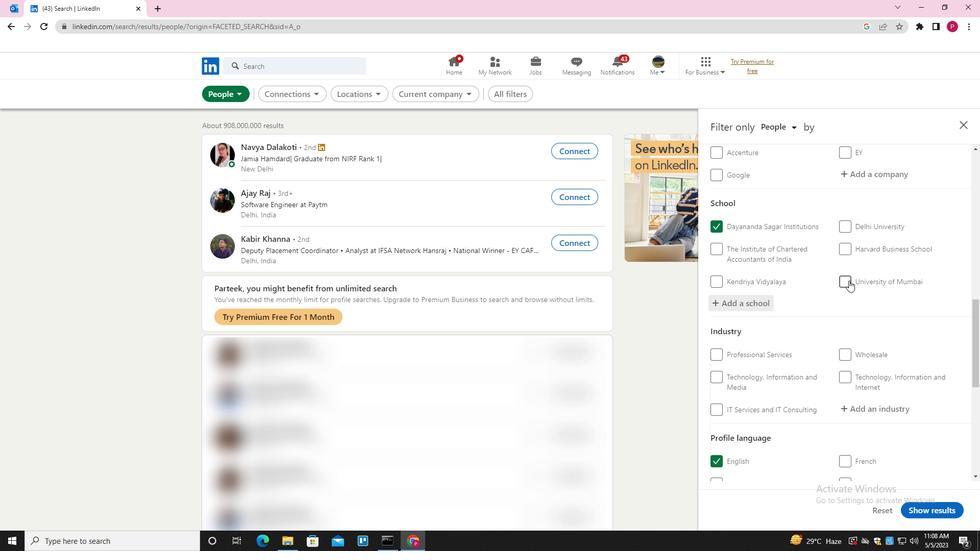 
Action: Mouse scrolled (846, 282) with delta (0, 0)
Screenshot: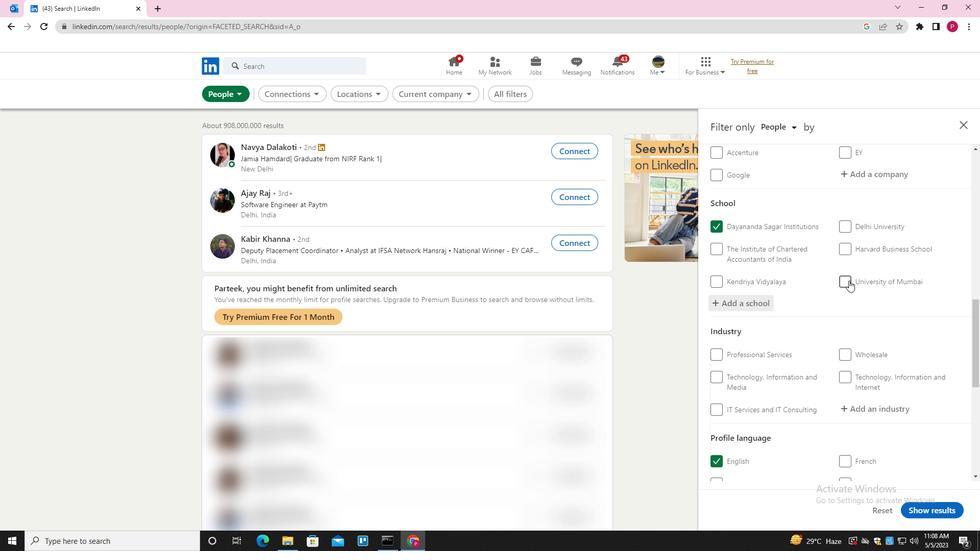
Action: Mouse moved to (845, 283)
Screenshot: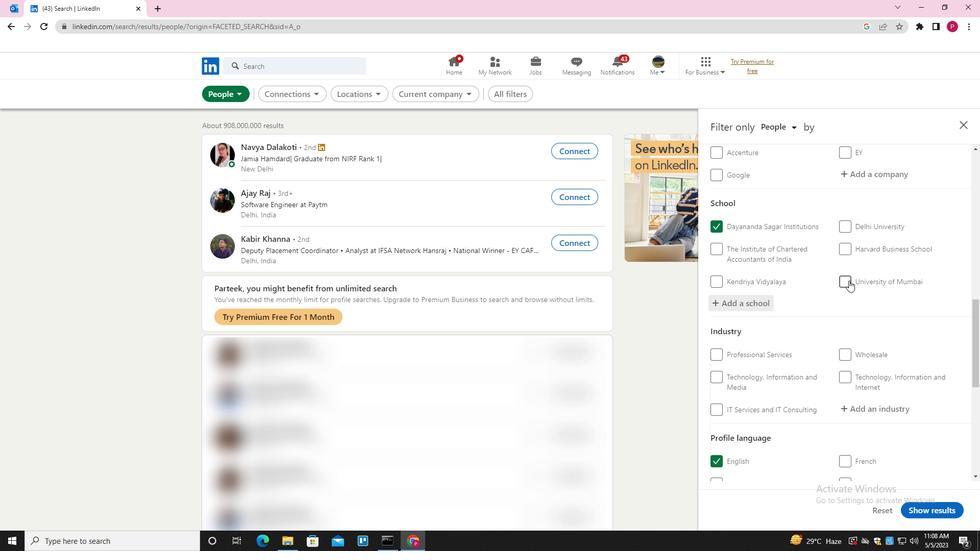 
Action: Mouse scrolled (845, 283) with delta (0, 0)
Screenshot: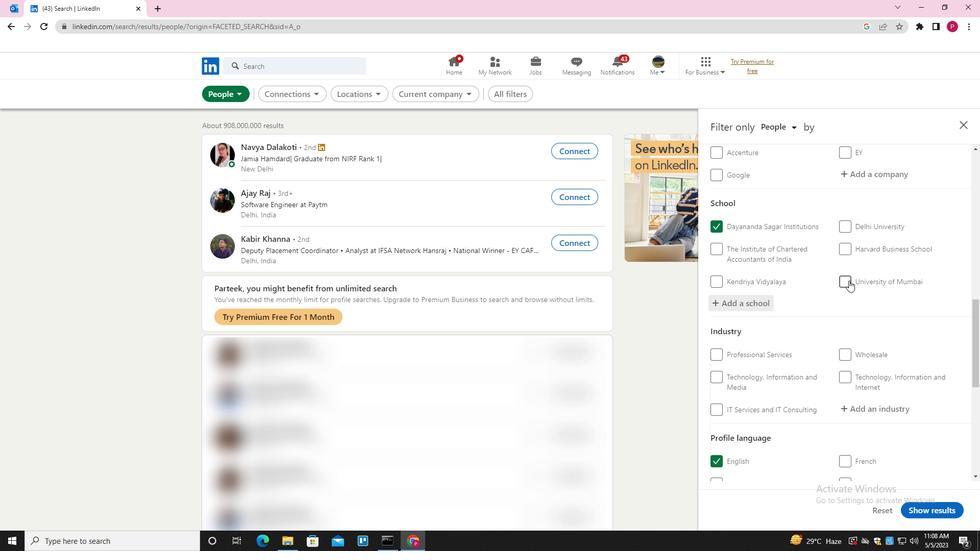 
Action: Mouse scrolled (845, 283) with delta (0, 0)
Screenshot: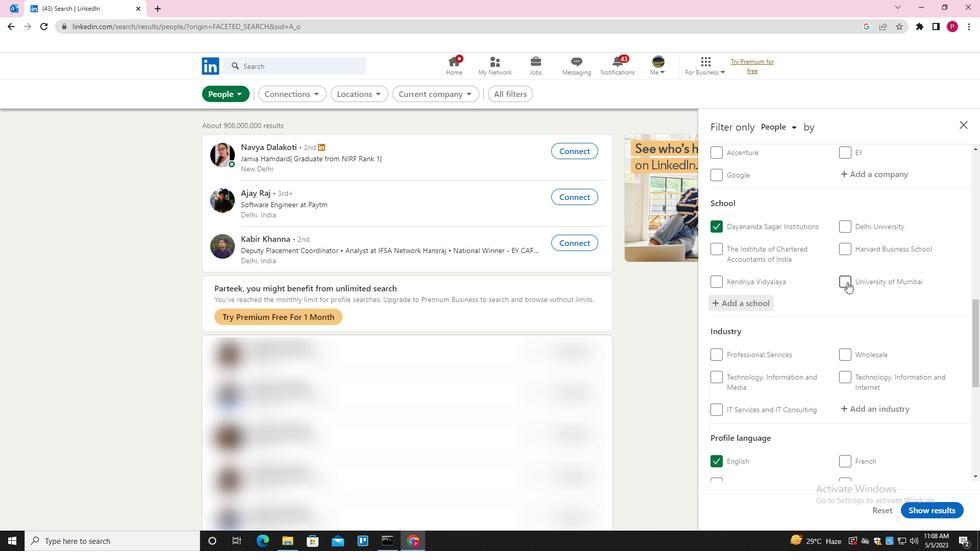 
Action: Mouse moved to (843, 283)
Screenshot: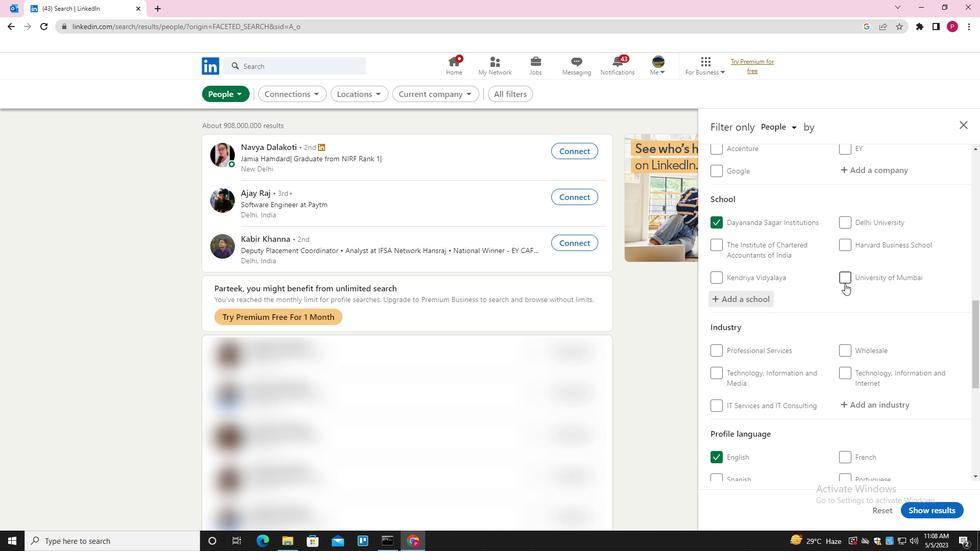 
Action: Mouse scrolled (843, 283) with delta (0, 0)
Screenshot: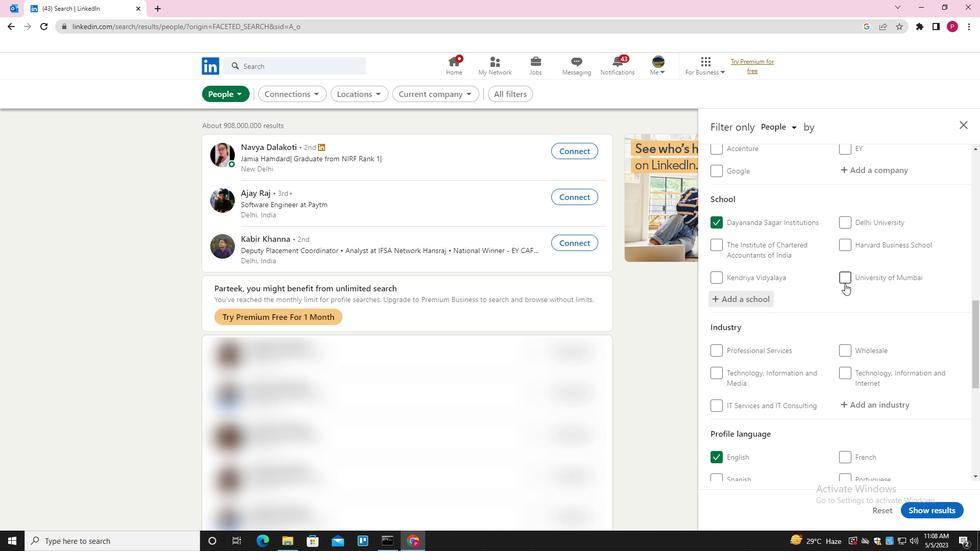 
Action: Mouse moved to (843, 283)
Screenshot: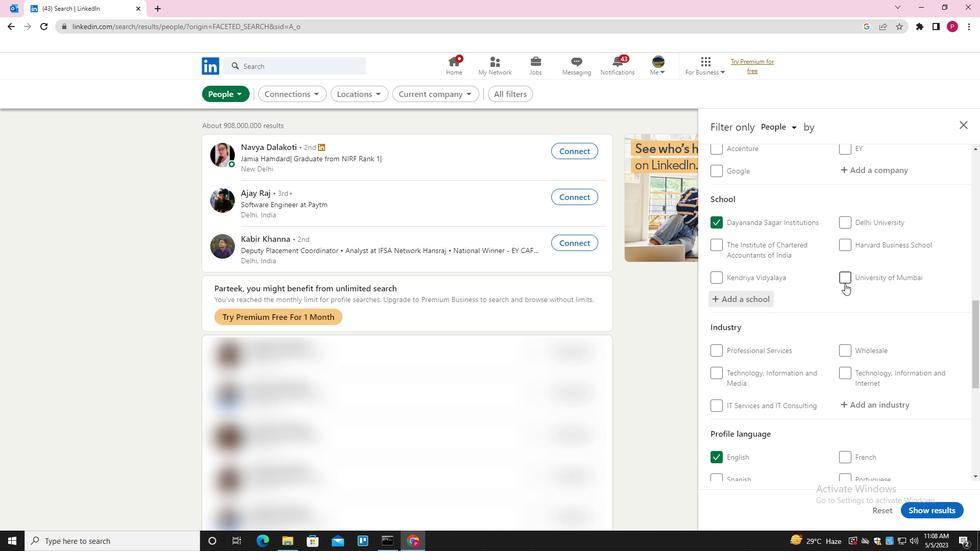 
Action: Mouse scrolled (843, 283) with delta (0, 0)
Screenshot: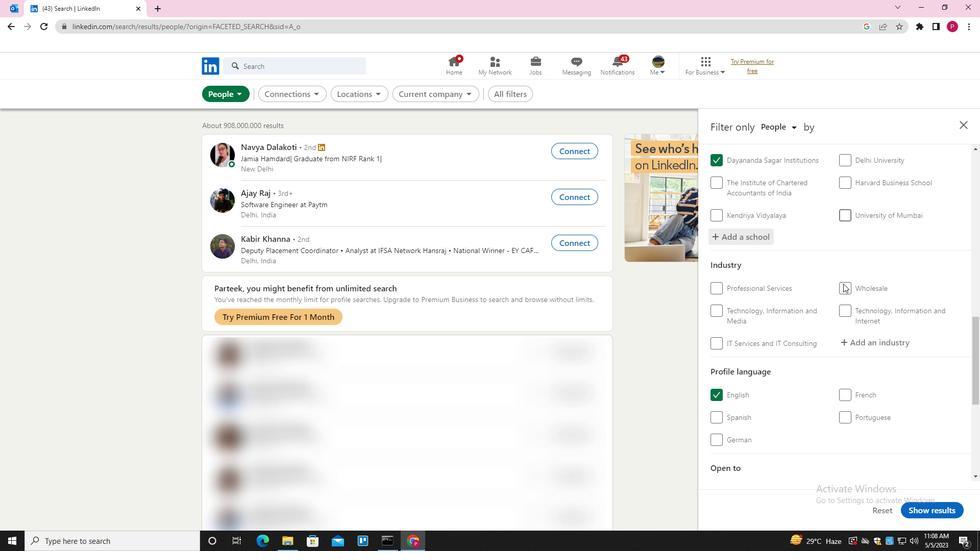 
Action: Mouse moved to (878, 153)
Screenshot: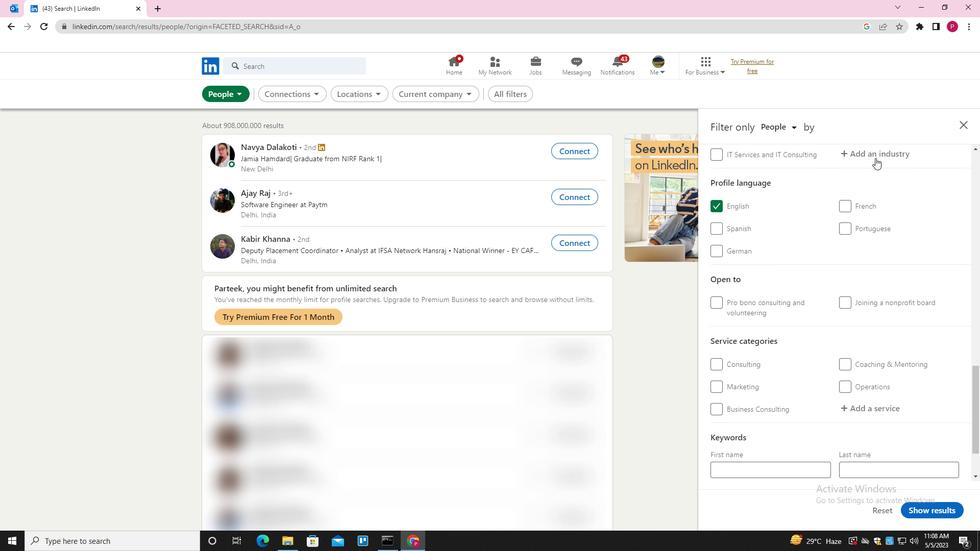 
Action: Mouse pressed left at (878, 153)
Screenshot: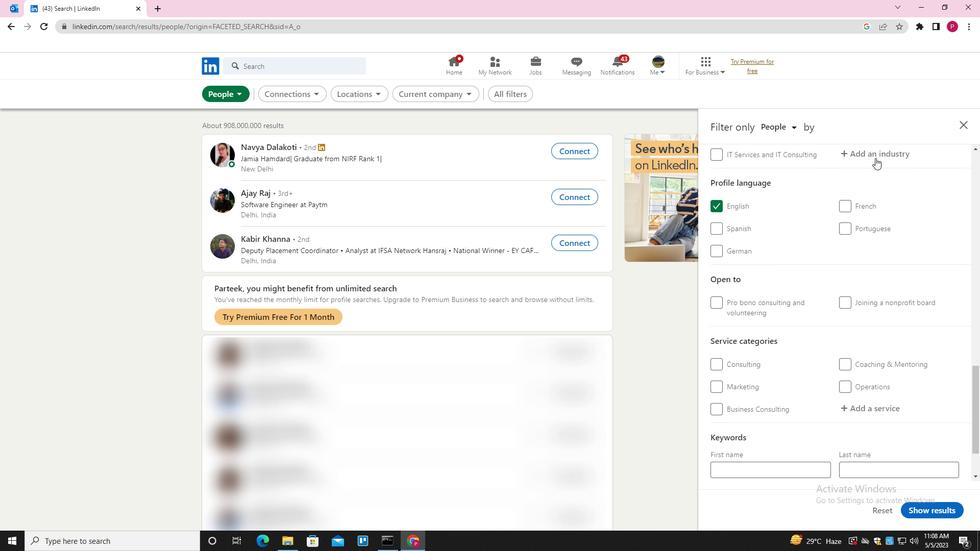 
Action: Key pressed <Key.shift>MARKETING<Key.space><Key.shift>SERVIS<Key.backspace>CES<Key.down><Key.enter>
Screenshot: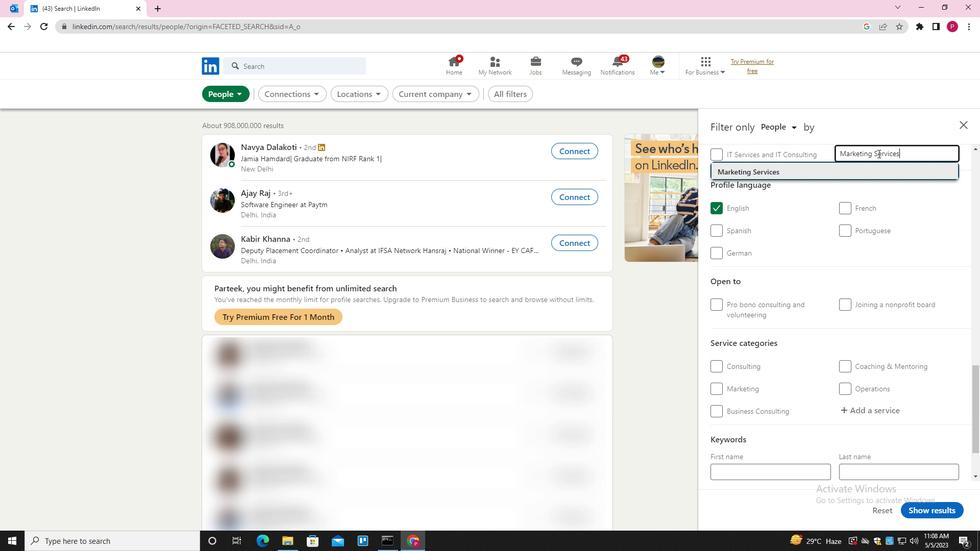
Action: Mouse moved to (861, 236)
Screenshot: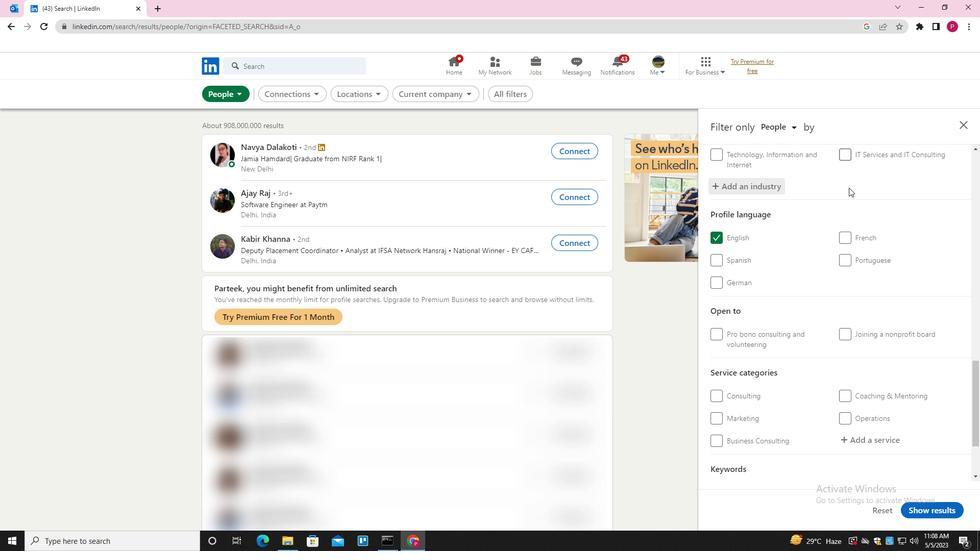 
Action: Mouse scrolled (861, 236) with delta (0, 0)
Screenshot: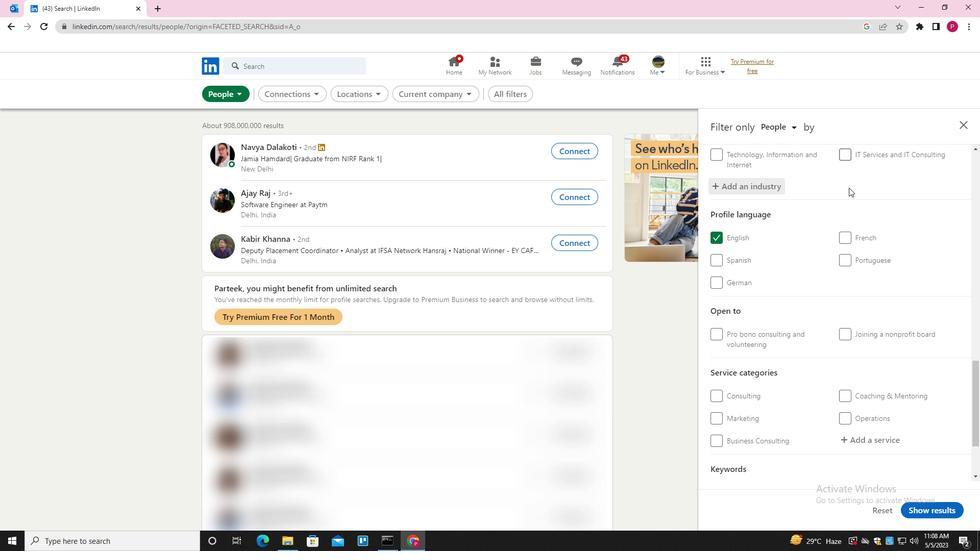 
Action: Mouse moved to (861, 237)
Screenshot: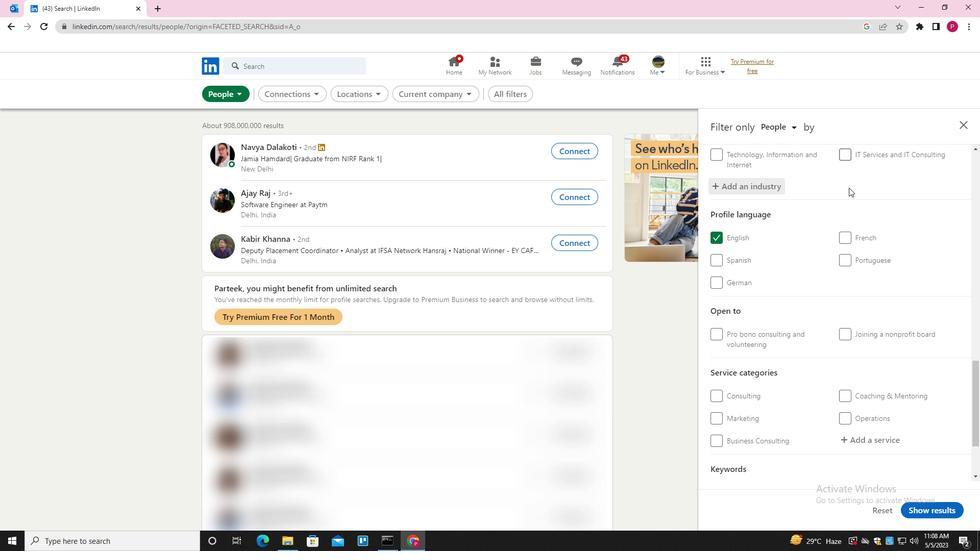 
Action: Mouse scrolled (861, 236) with delta (0, 0)
Screenshot: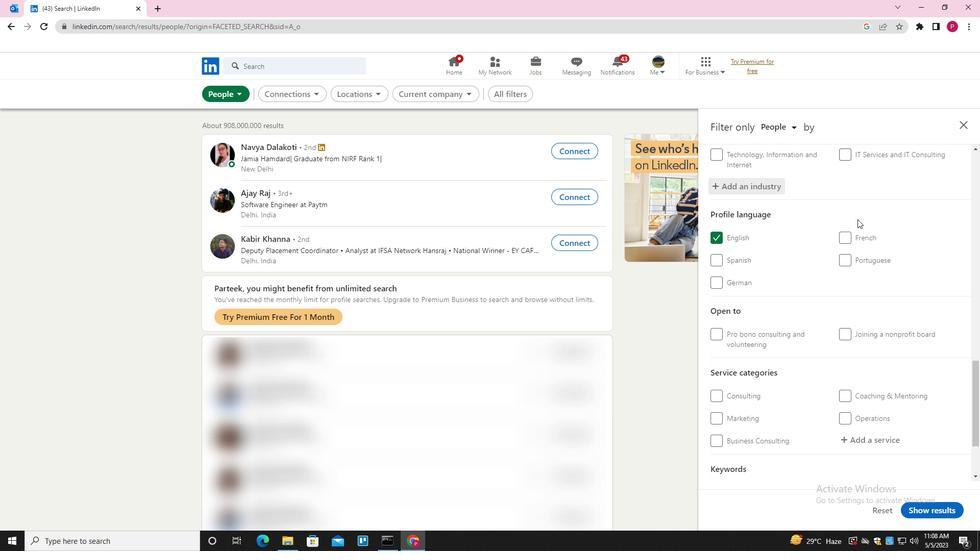 
Action: Mouse moved to (862, 238)
Screenshot: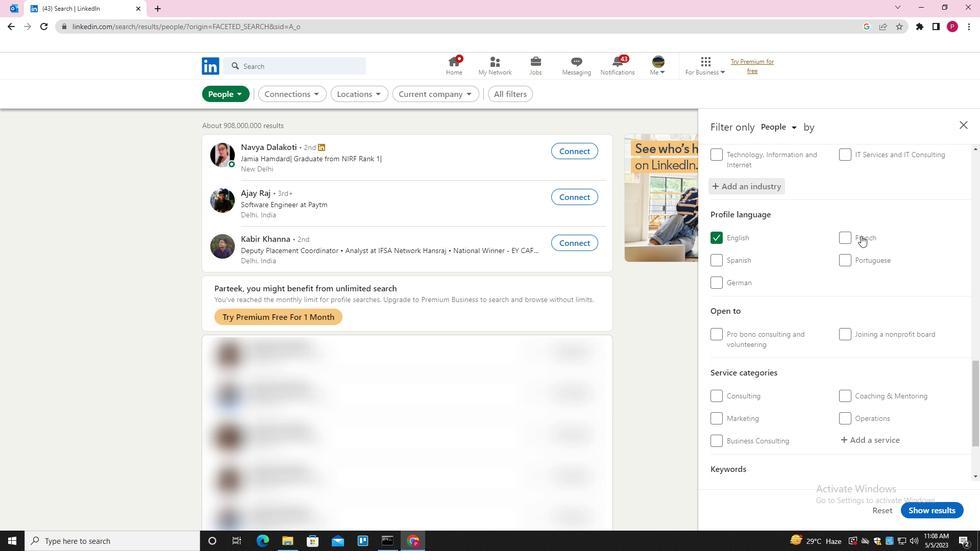 
Action: Mouse scrolled (862, 237) with delta (0, 0)
Screenshot: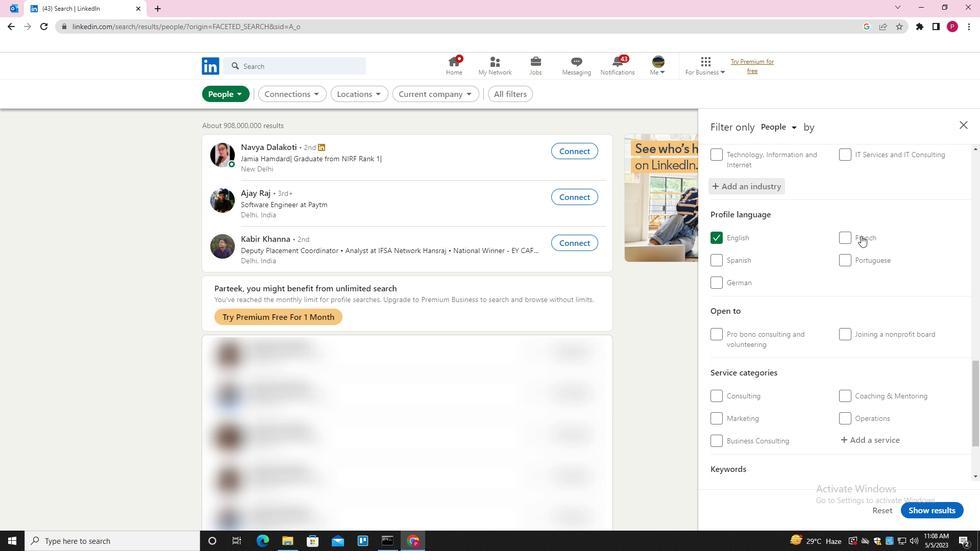 
Action: Mouse moved to (862, 240)
Screenshot: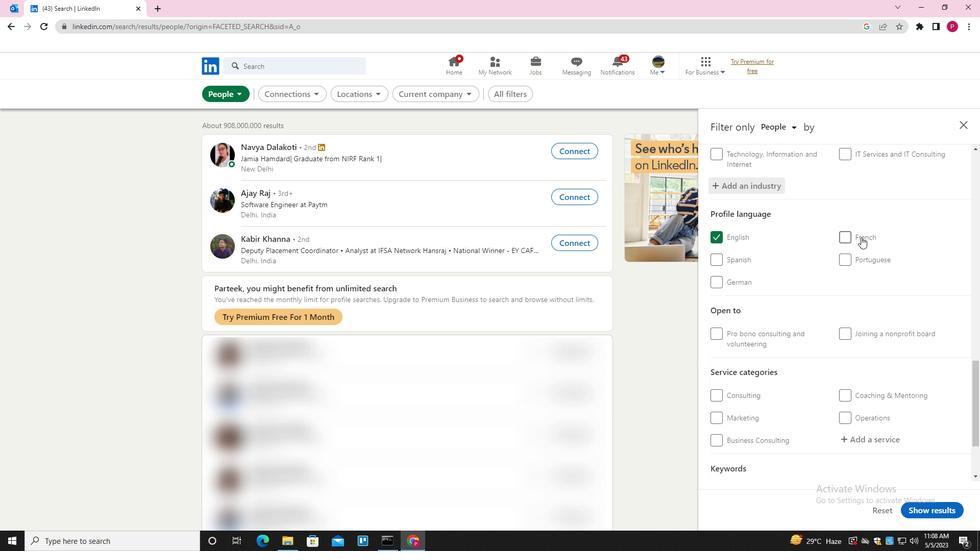 
Action: Mouse scrolled (862, 239) with delta (0, 0)
Screenshot: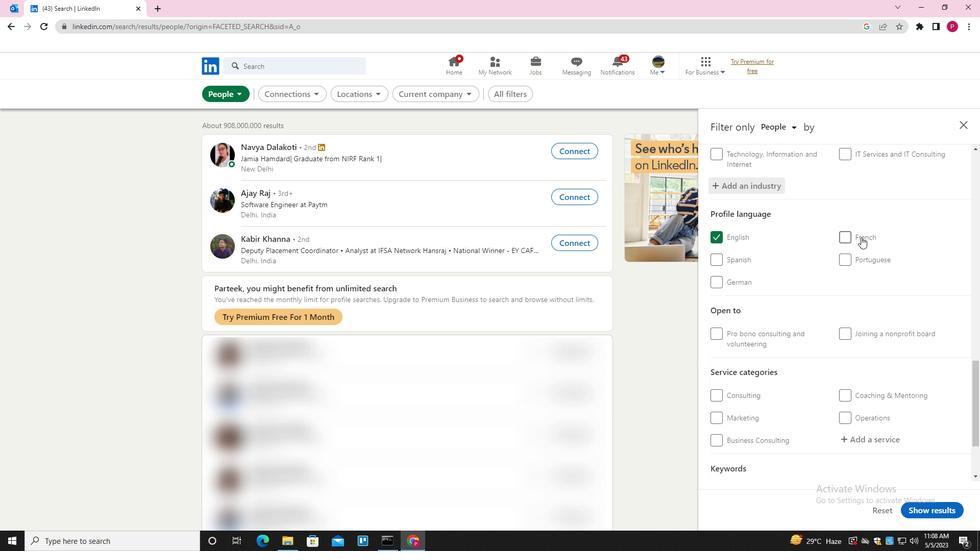 
Action: Mouse moved to (868, 258)
Screenshot: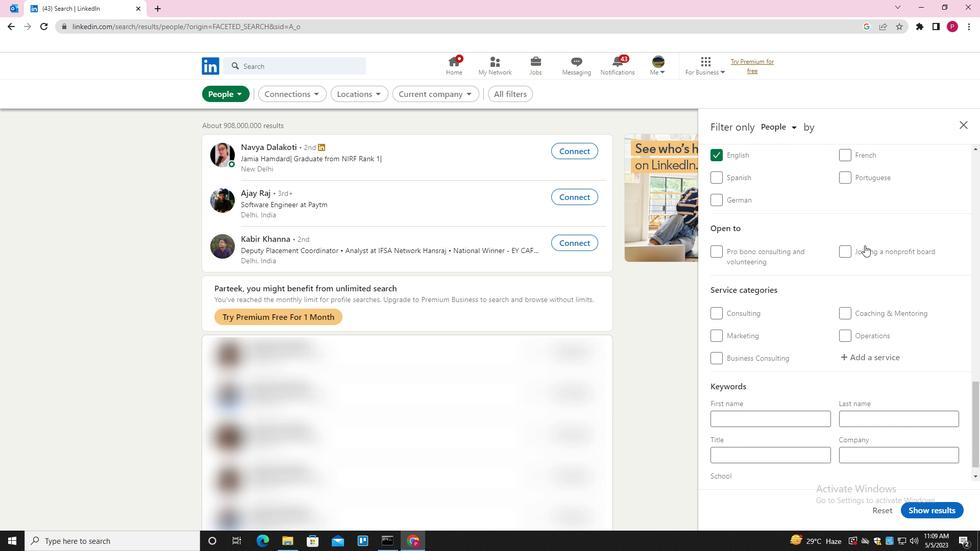 
Action: Mouse scrolled (868, 258) with delta (0, 0)
Screenshot: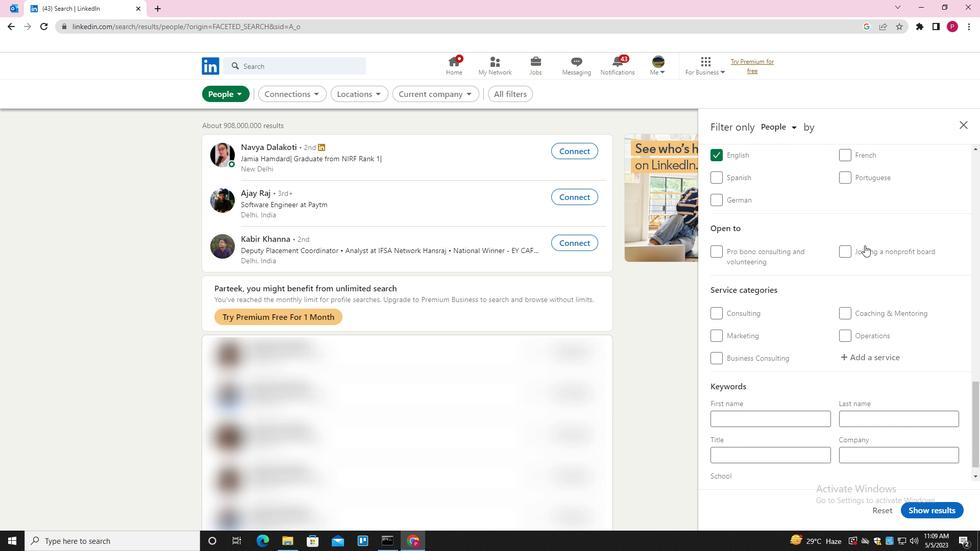 
Action: Mouse moved to (880, 335)
Screenshot: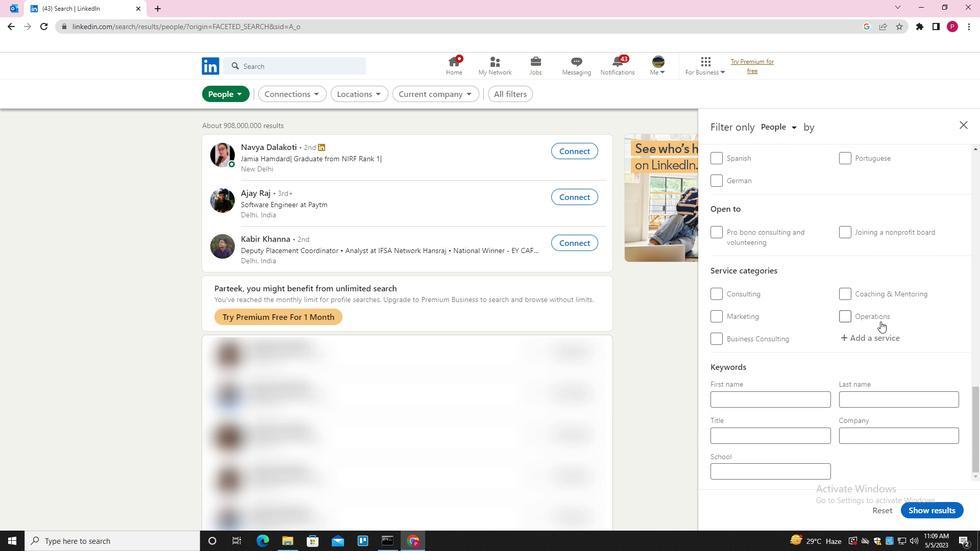 
Action: Mouse pressed left at (880, 335)
Screenshot: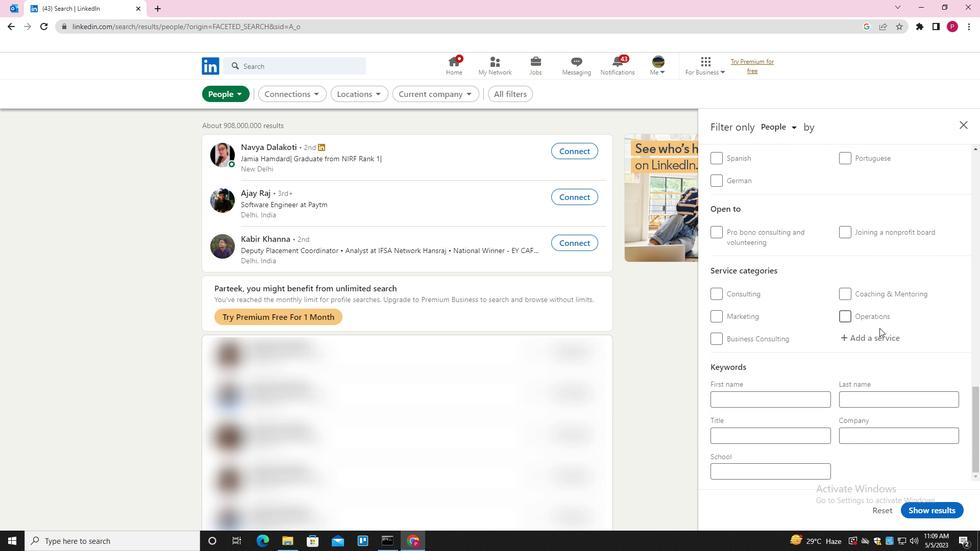 
Action: Mouse moved to (878, 289)
Screenshot: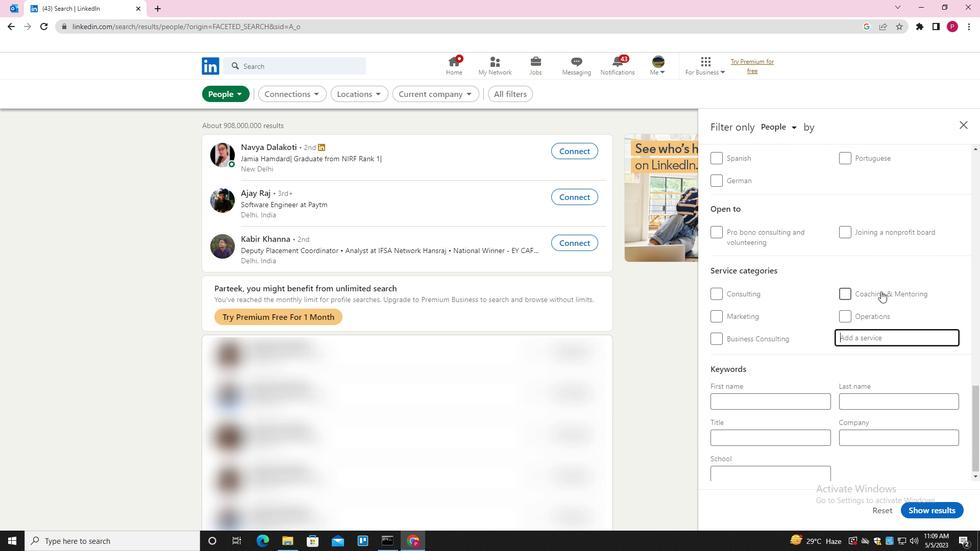 
Action: Key pressed <Key.shift><Key.shift><Key.shift><Key.shift>TRANSLATION<Key.down><Key.enter>
Screenshot: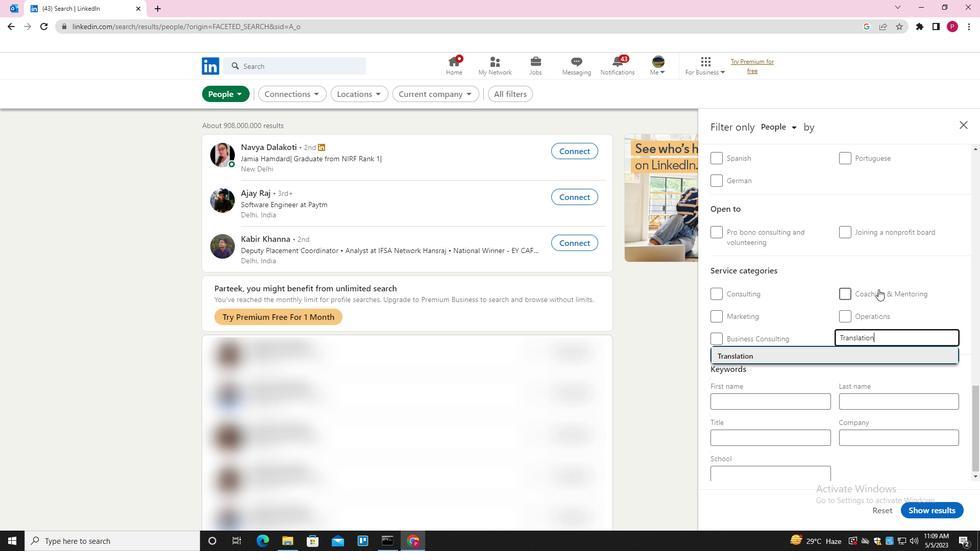 
Action: Mouse moved to (872, 295)
Screenshot: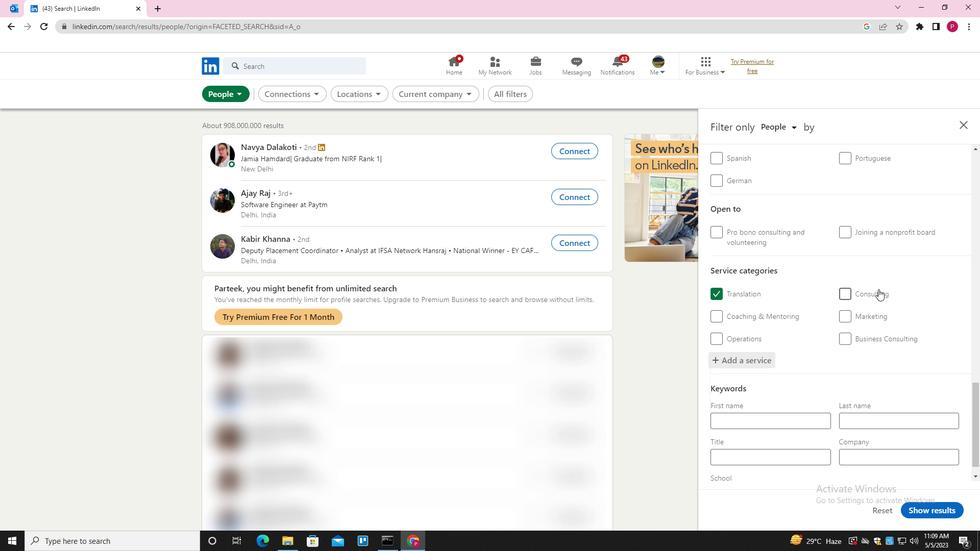
Action: Mouse scrolled (872, 294) with delta (0, 0)
Screenshot: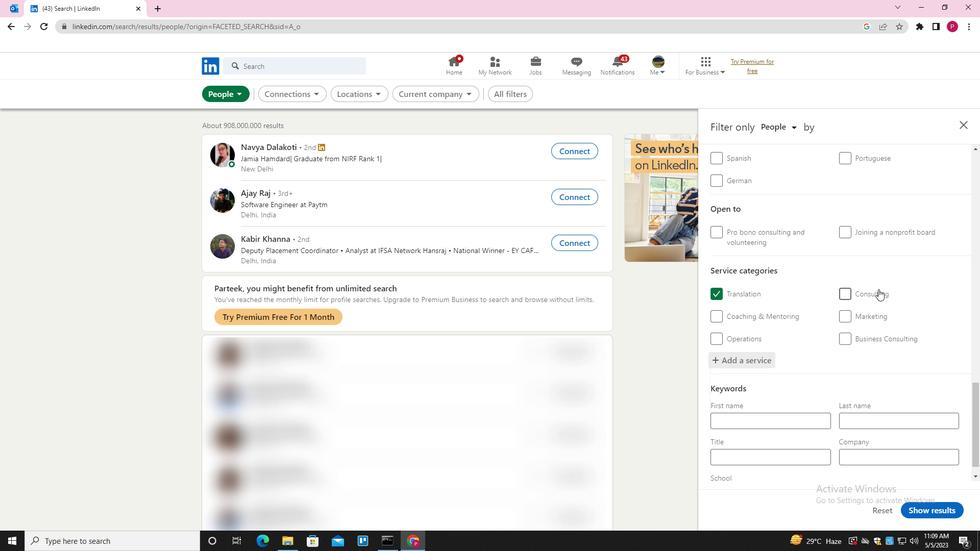 
Action: Mouse moved to (867, 307)
Screenshot: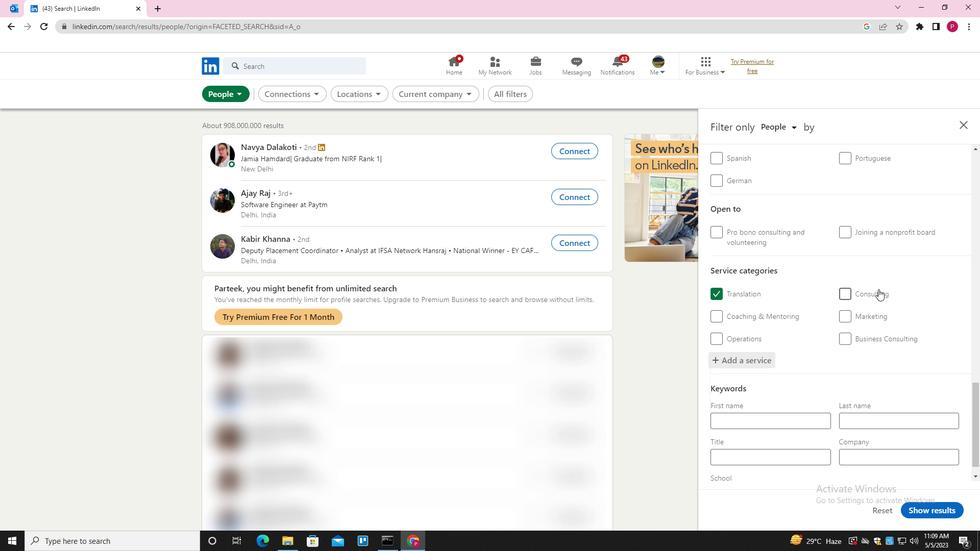 
Action: Mouse scrolled (867, 307) with delta (0, 0)
Screenshot: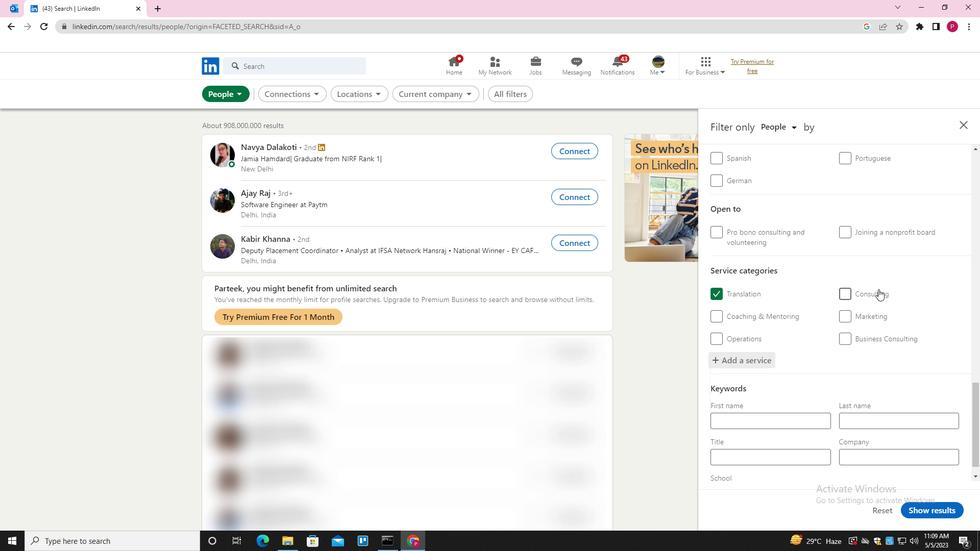 
Action: Mouse moved to (863, 319)
Screenshot: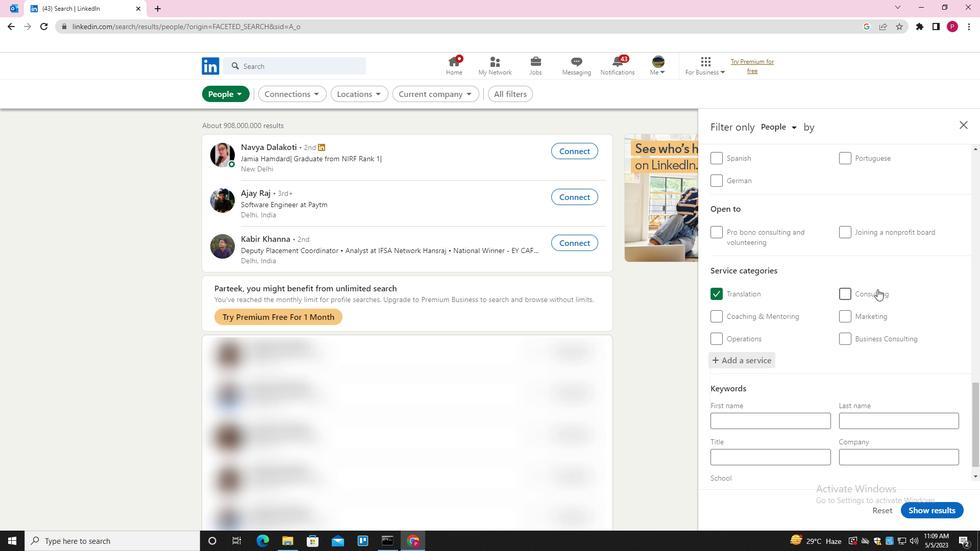 
Action: Mouse scrolled (863, 318) with delta (0, 0)
Screenshot: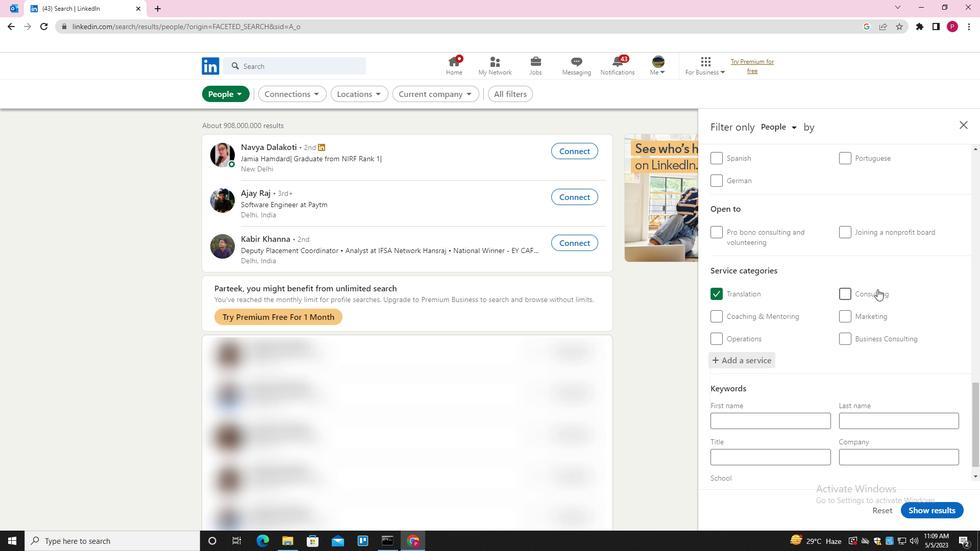 
Action: Mouse moved to (857, 332)
Screenshot: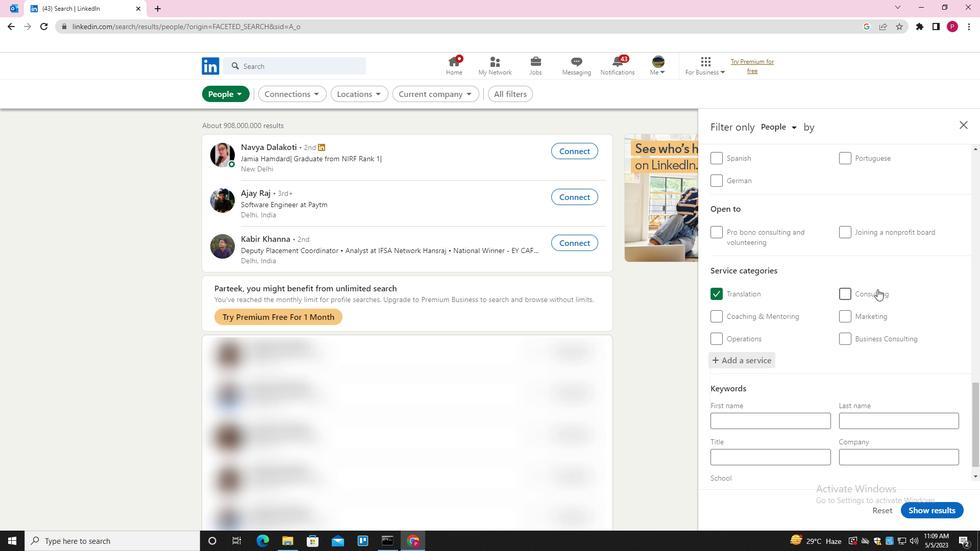 
Action: Mouse scrolled (857, 332) with delta (0, 0)
Screenshot: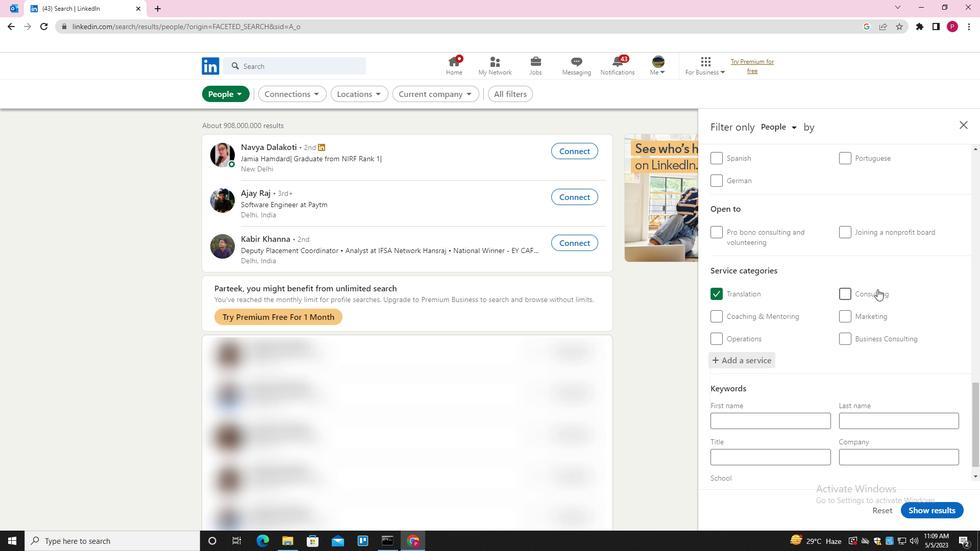 
Action: Mouse moved to (850, 349)
Screenshot: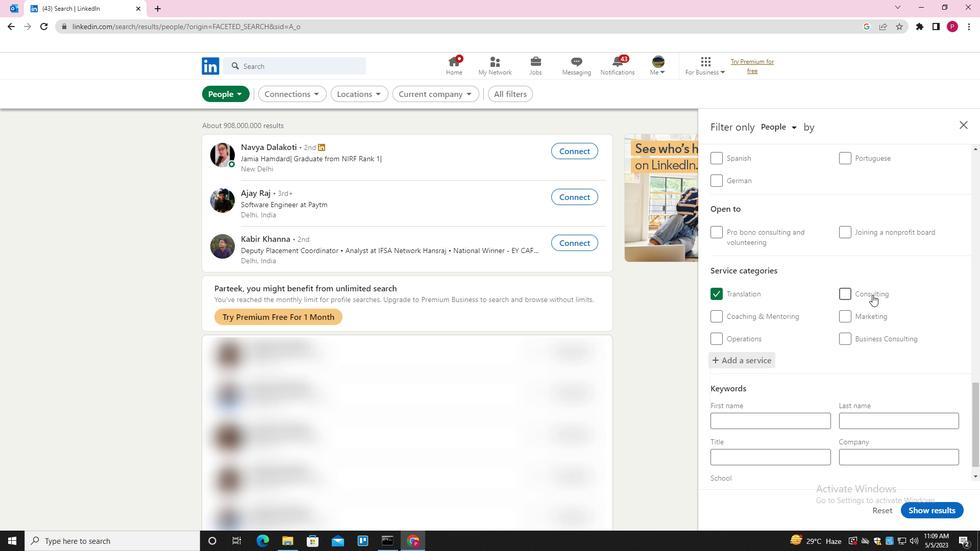 
Action: Mouse scrolled (850, 348) with delta (0, 0)
Screenshot: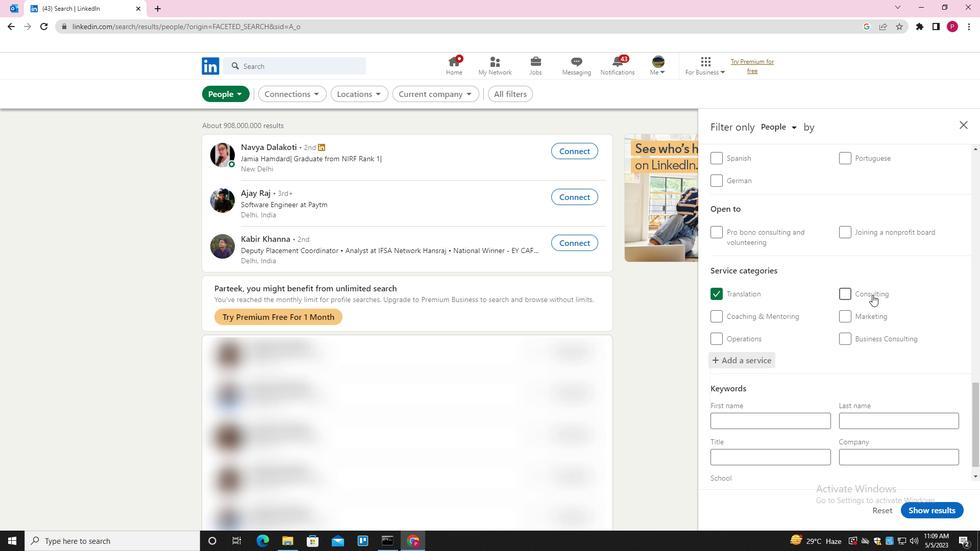 
Action: Mouse moved to (809, 443)
Screenshot: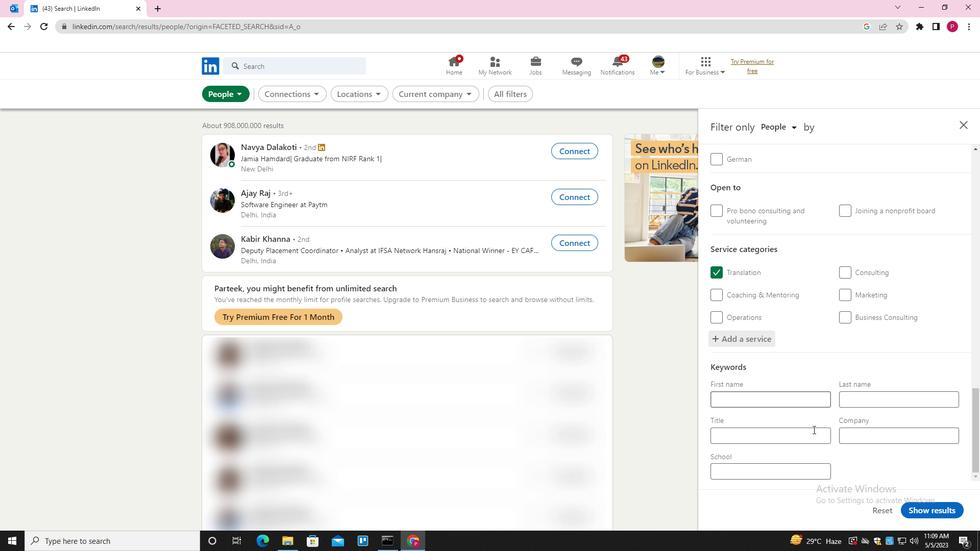 
Action: Mouse pressed left at (809, 443)
Screenshot: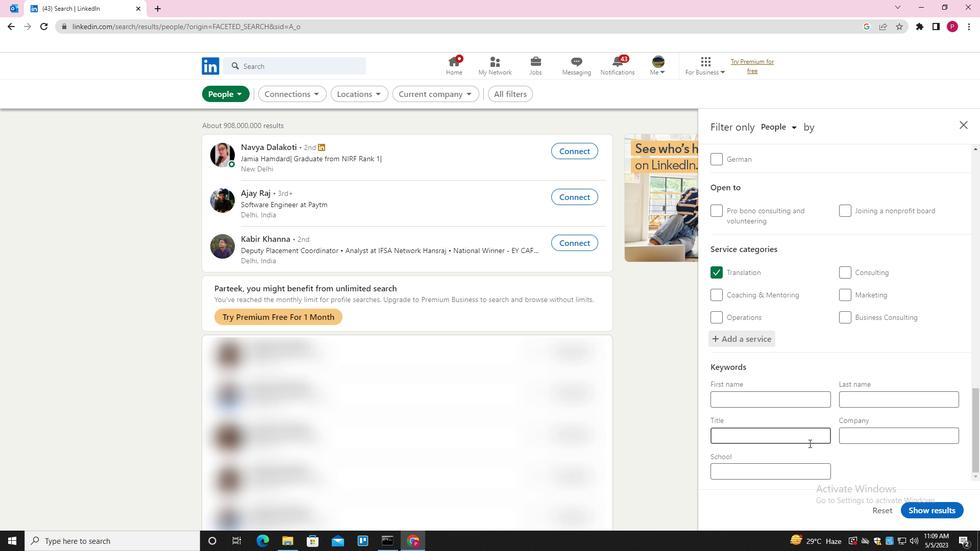 
Action: Mouse moved to (807, 306)
Screenshot: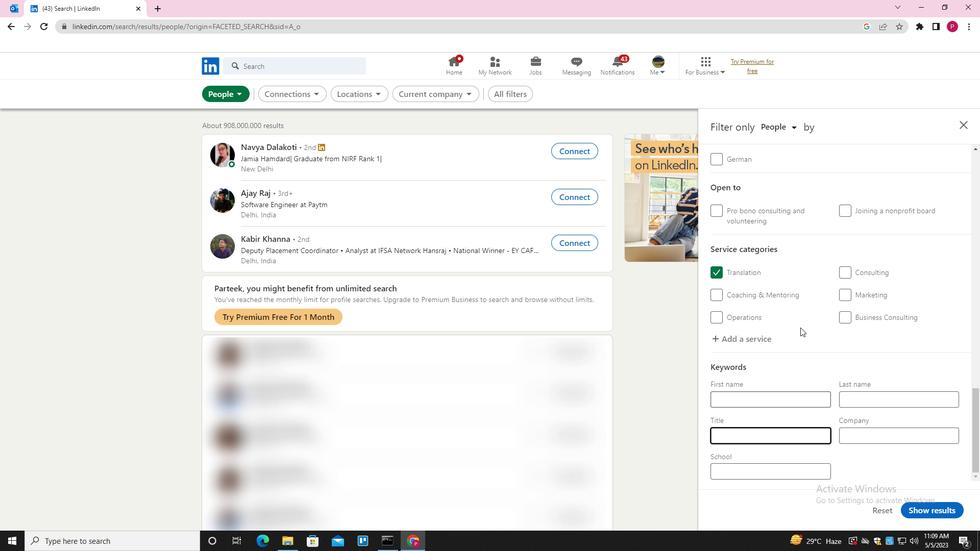 
Action: Key pressed <Key.shift><Key.shift>AUDITING<Key.space><Key.shift>CLERK
Screenshot: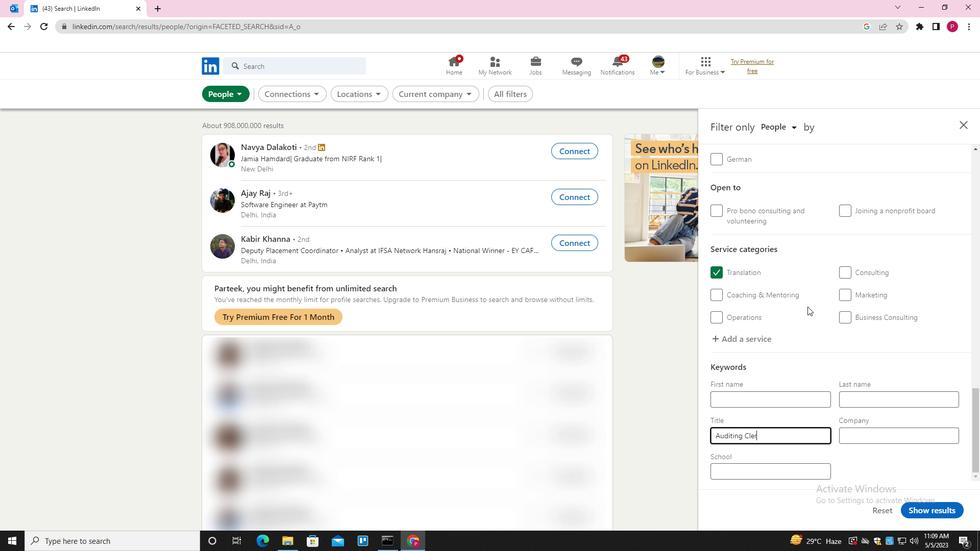 
Action: Mouse moved to (935, 508)
Screenshot: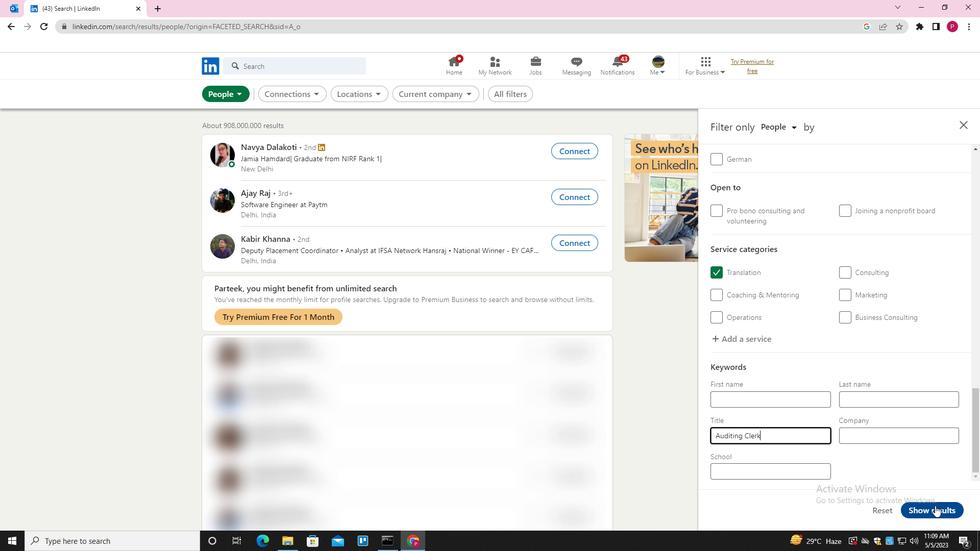 
Action: Mouse pressed left at (935, 508)
Screenshot: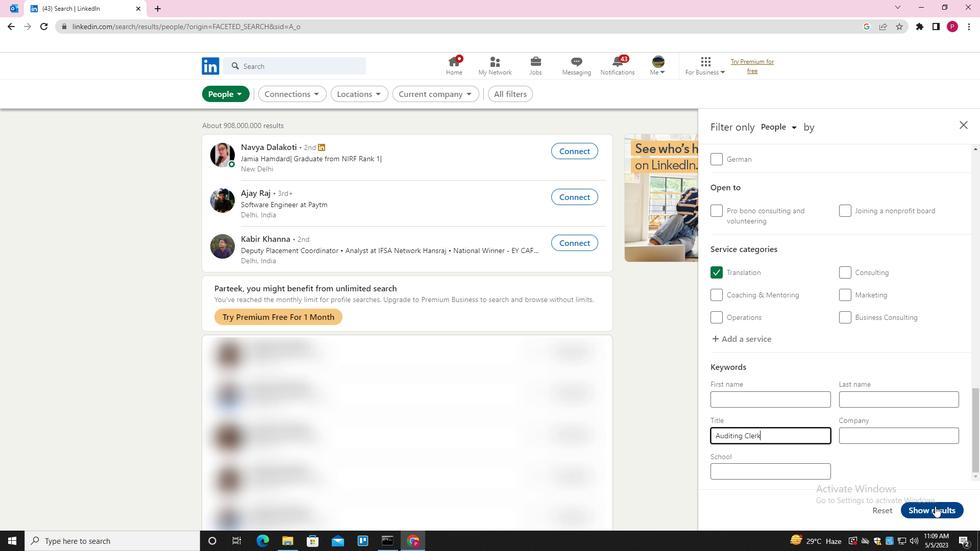 
Action: Mouse moved to (439, 166)
Screenshot: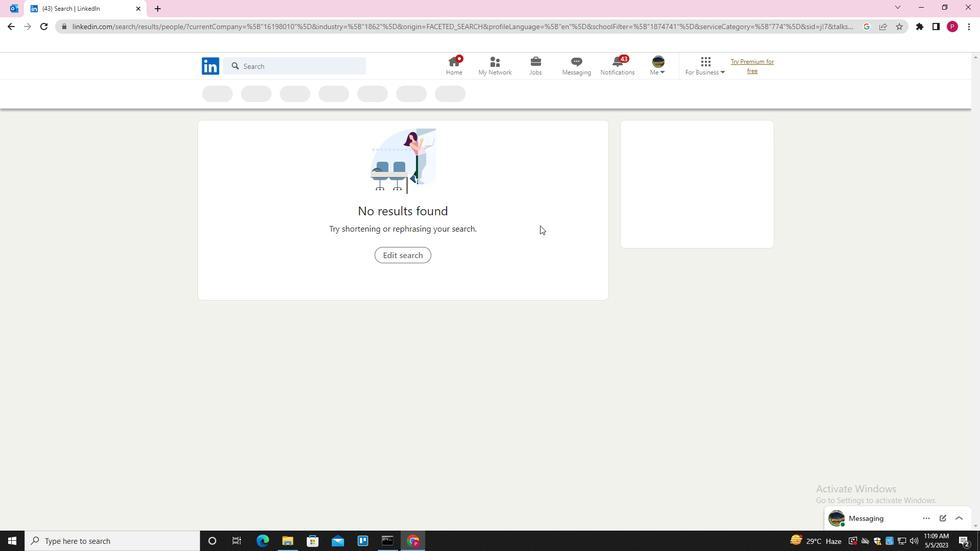 
